 Task: Open the event Second Monthly Sales Review and Goal Setting Session on '2023/10/27', change the date to 2023/11/23, change the font style of the description to Georgia, set the availability to Away, insert an emoji Sky blue heart, logged in from the account softage.10@softage.net and add another guest for the event, softage.7@softage.net. Change the alignment of the event description to Align left.Change the font color of the description to Light Red and select an event charm, 
Action: Mouse moved to (255, 129)
Screenshot: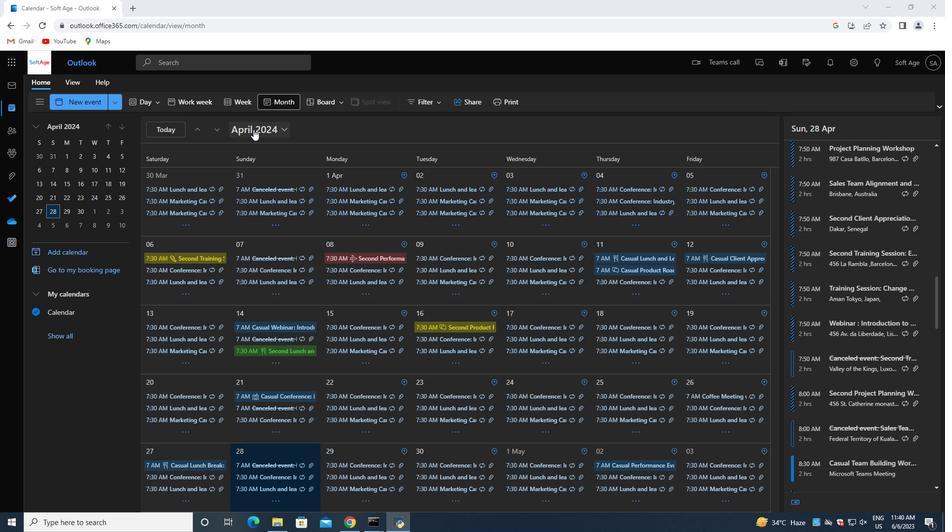 
Action: Mouse pressed left at (255, 129)
Screenshot: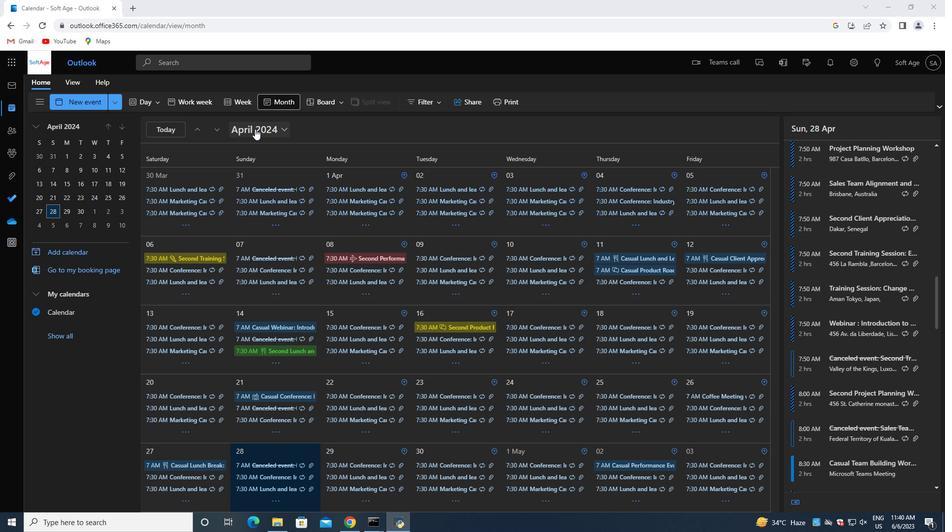 
Action: Mouse moved to (311, 152)
Screenshot: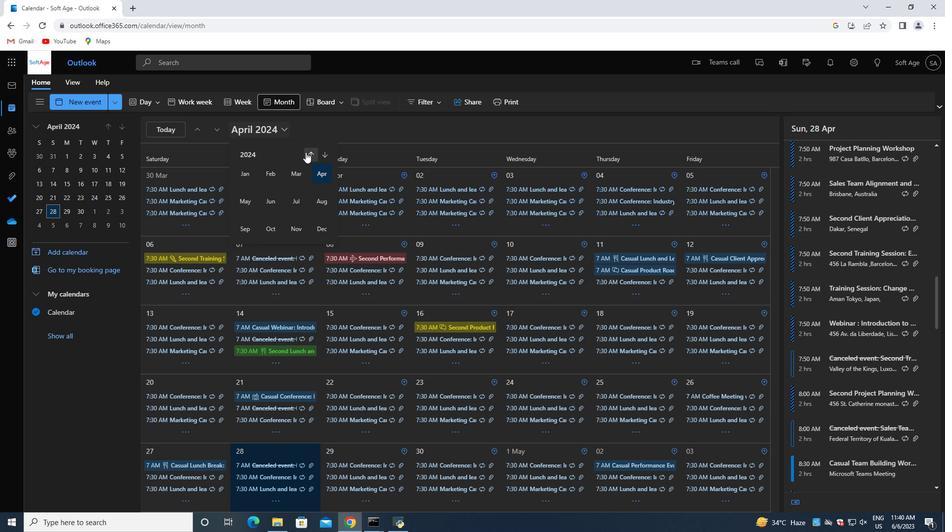 
Action: Mouse pressed left at (311, 152)
Screenshot: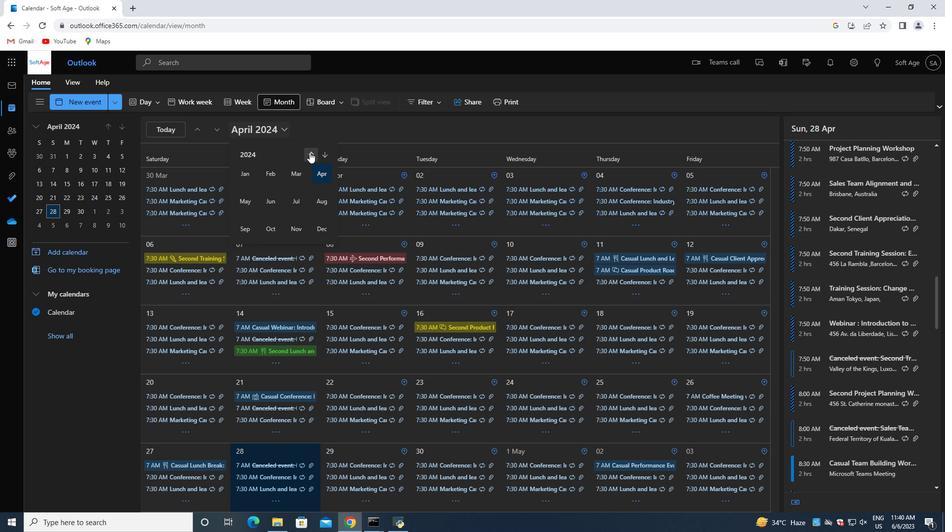 
Action: Mouse moved to (267, 233)
Screenshot: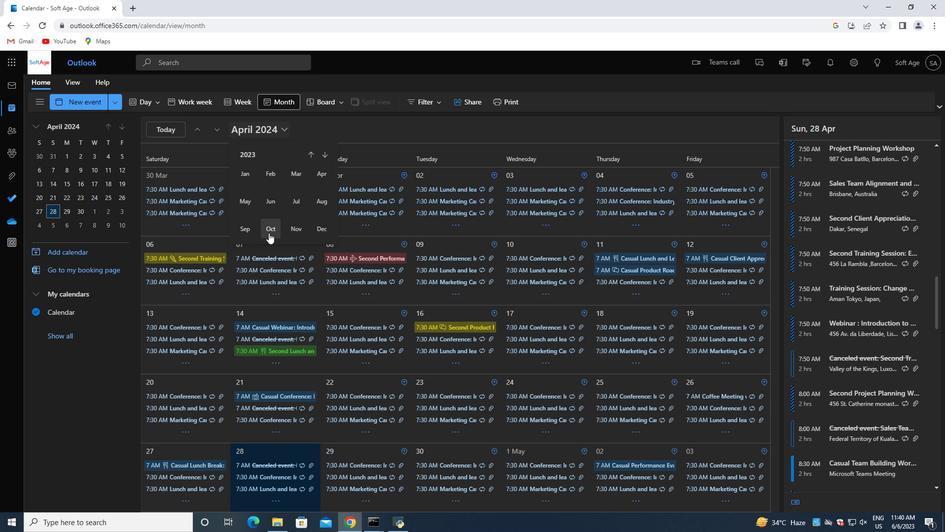 
Action: Mouse pressed left at (267, 233)
Screenshot: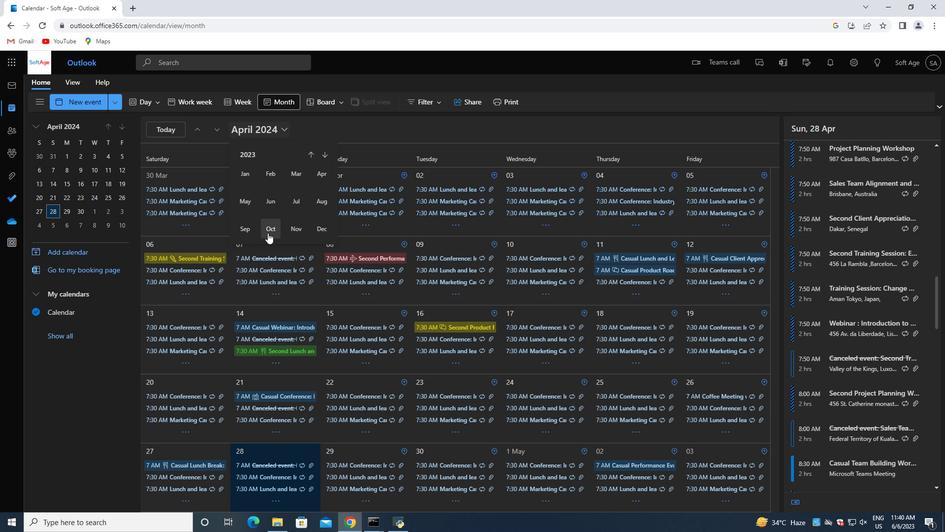 
Action: Mouse moved to (703, 429)
Screenshot: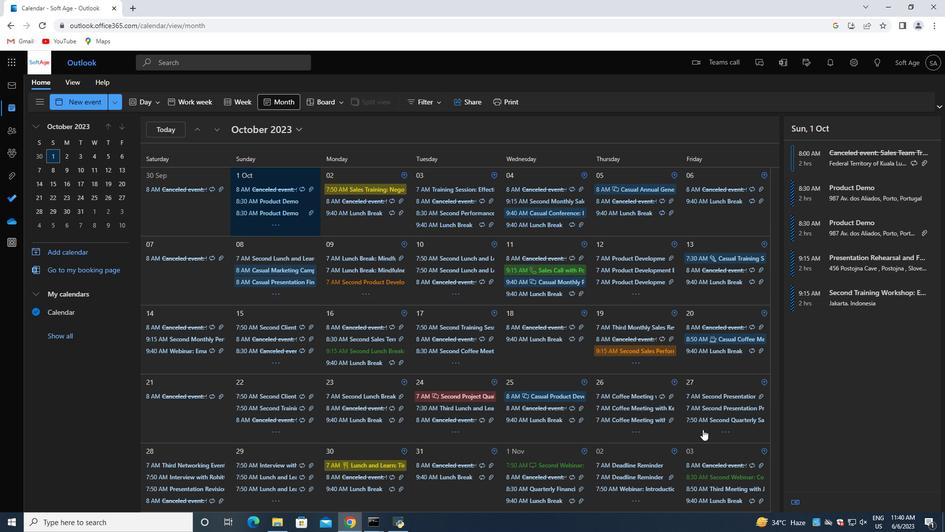 
Action: Mouse pressed left at (703, 429)
Screenshot: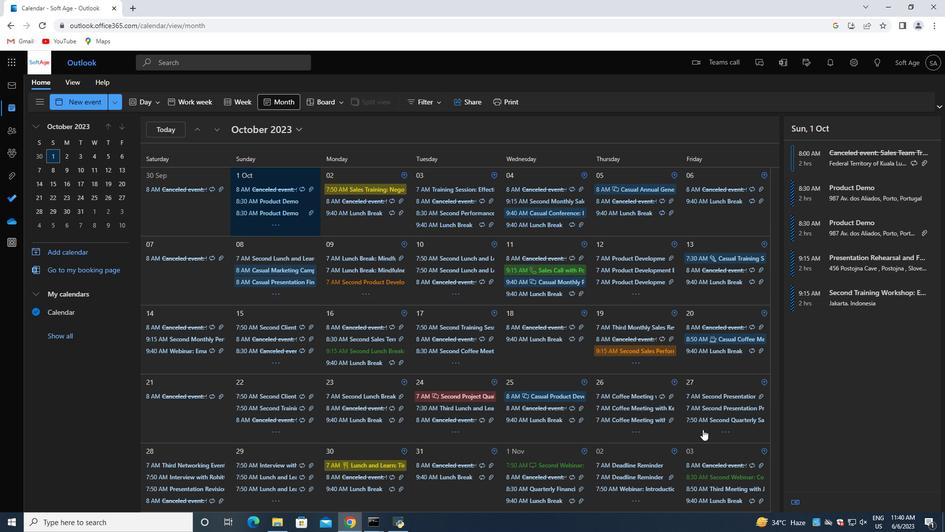 
Action: Mouse moved to (929, 301)
Screenshot: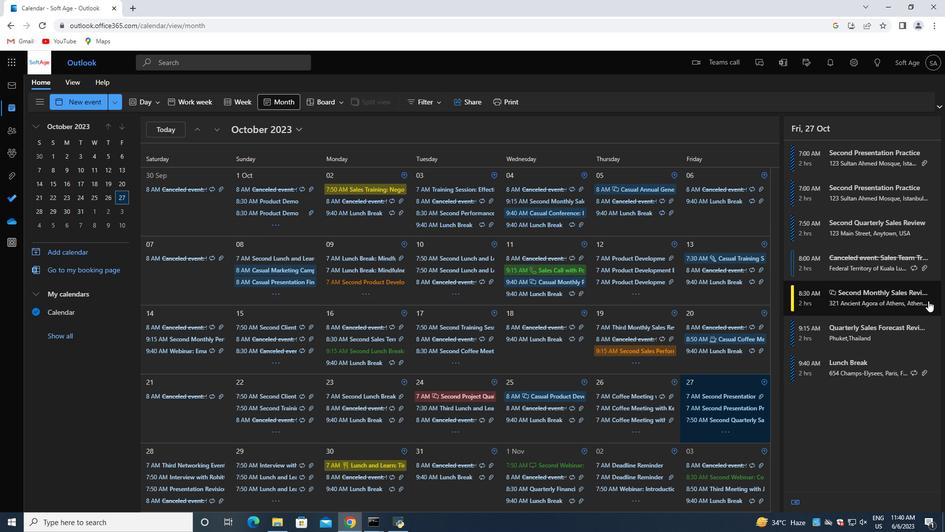 
Action: Mouse pressed left at (929, 301)
Screenshot: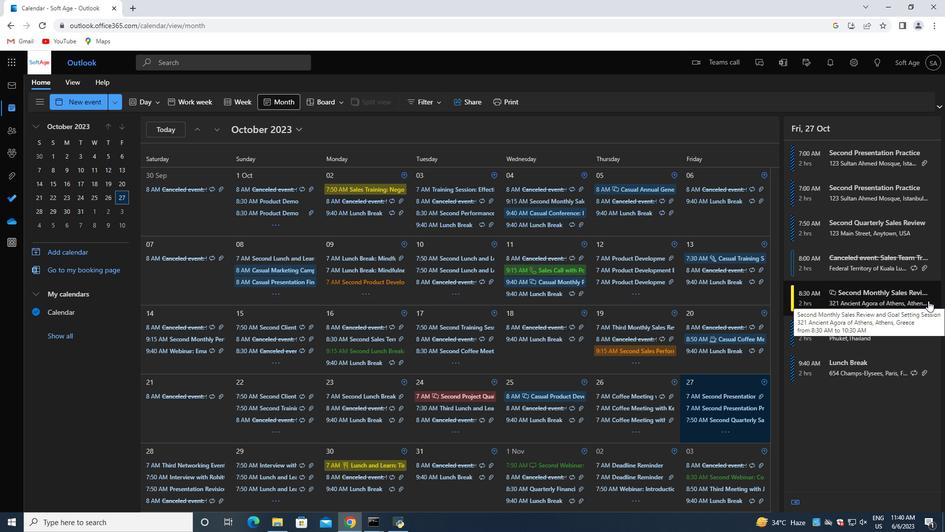 
Action: Mouse moved to (630, 392)
Screenshot: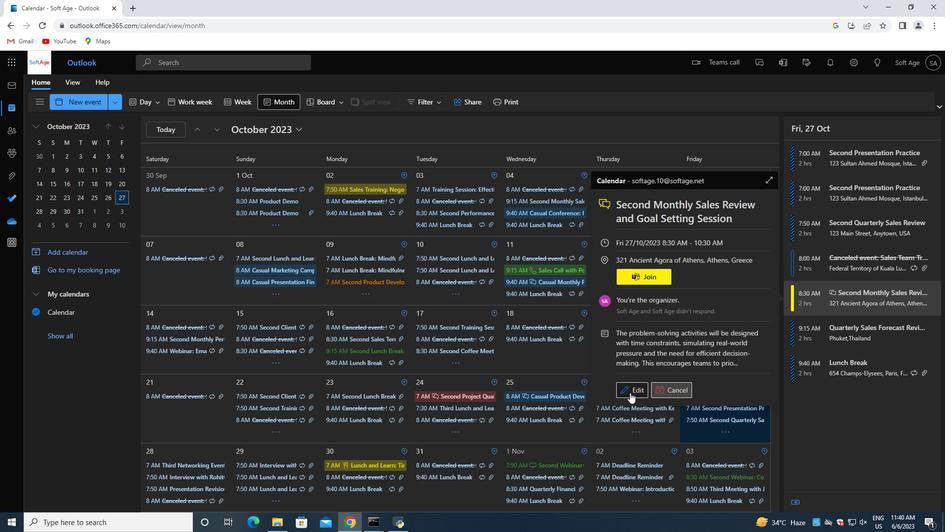 
Action: Mouse pressed left at (630, 392)
Screenshot: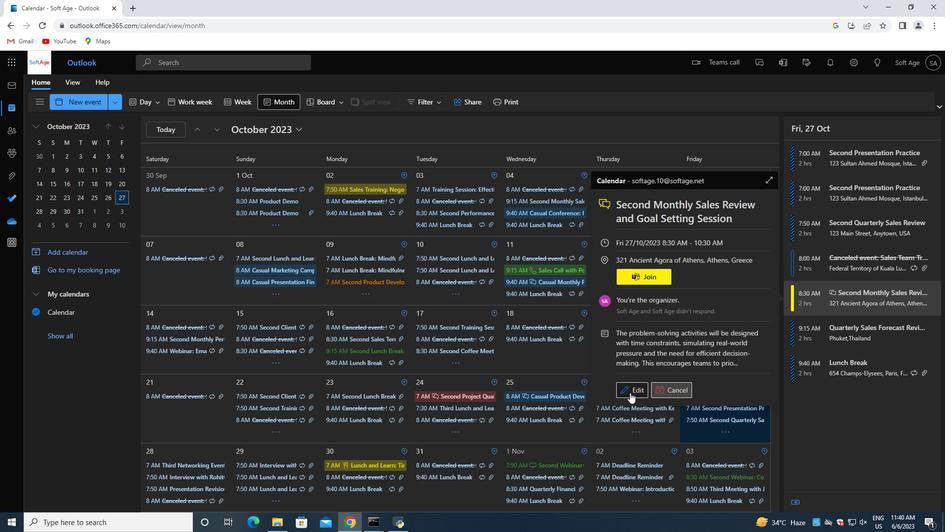 
Action: Mouse moved to (290, 270)
Screenshot: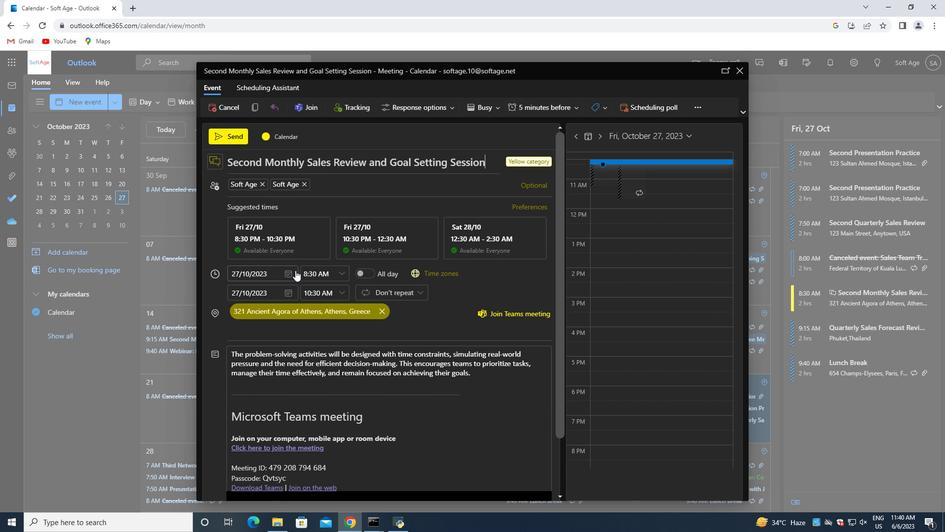 
Action: Mouse pressed left at (290, 270)
Screenshot: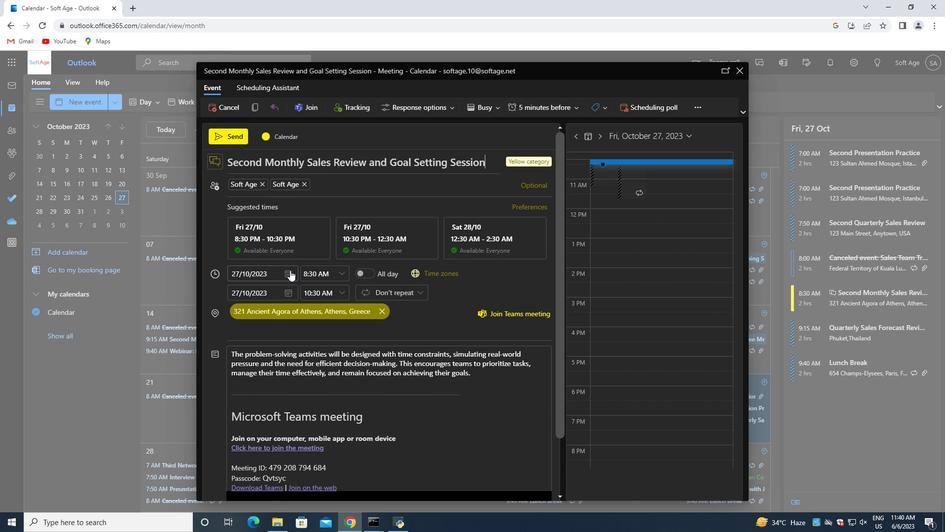 
Action: Mouse moved to (325, 295)
Screenshot: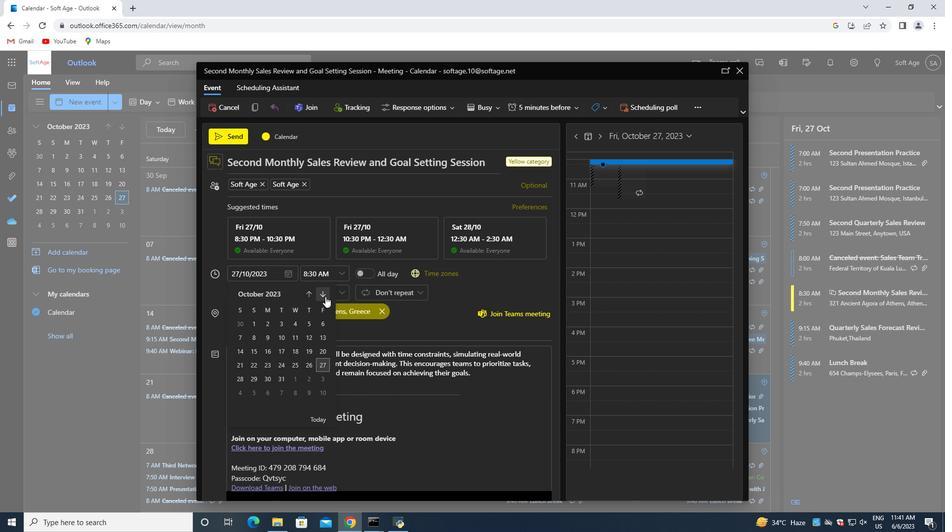 
Action: Mouse pressed left at (325, 295)
Screenshot: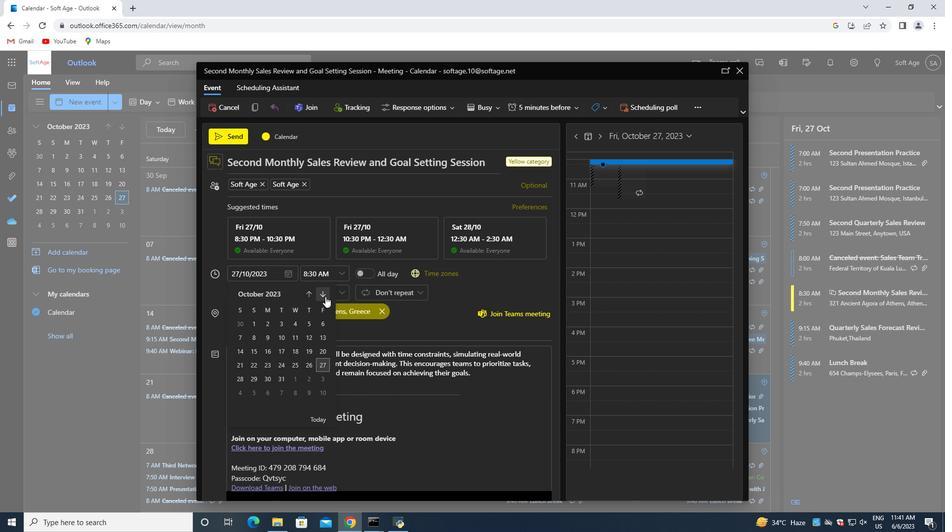 
Action: Mouse moved to (311, 367)
Screenshot: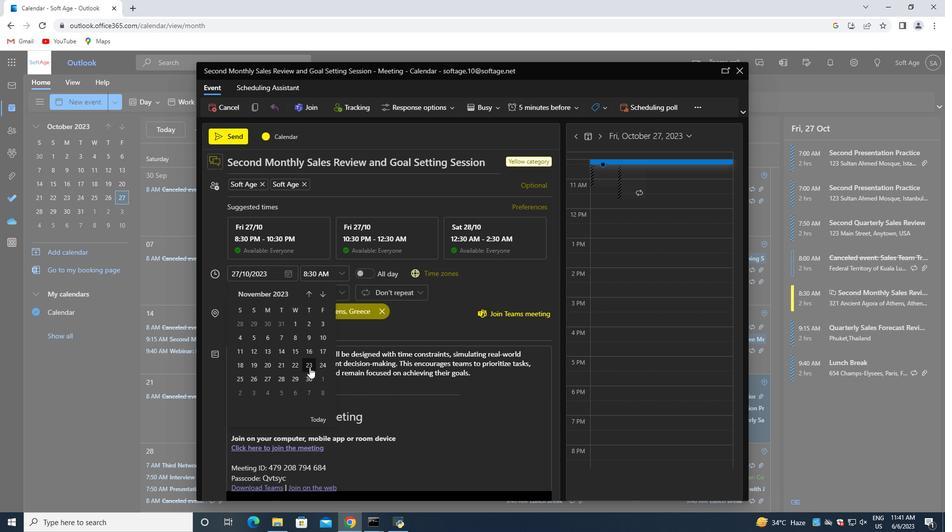 
Action: Mouse pressed left at (311, 367)
Screenshot: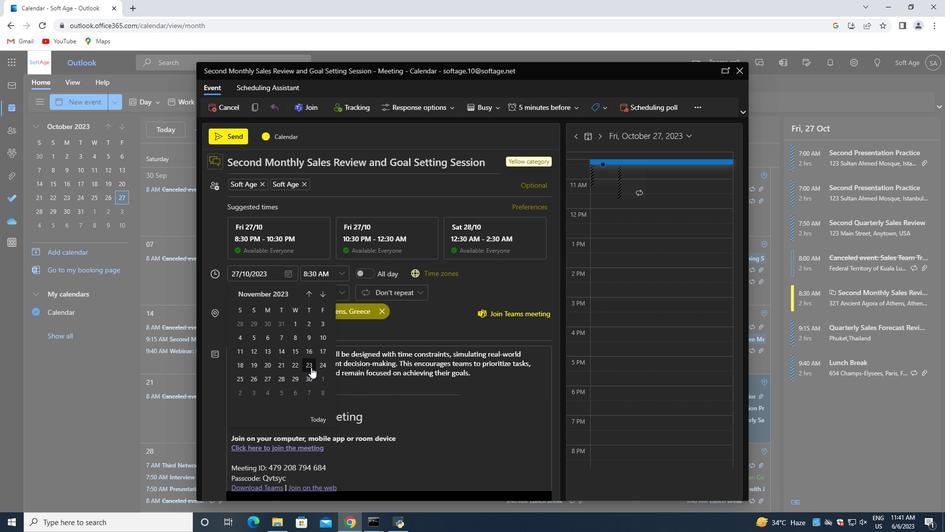 
Action: Mouse moved to (486, 376)
Screenshot: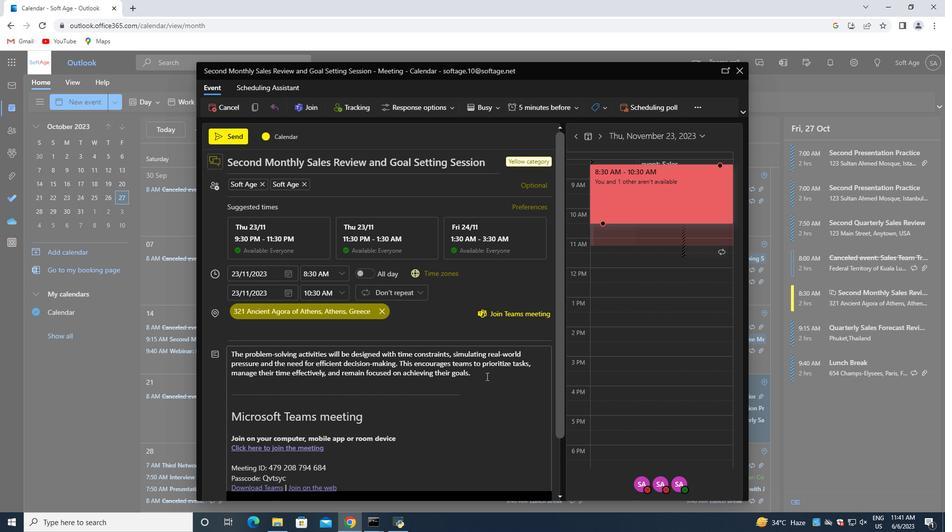 
Action: Mouse pressed left at (486, 376)
Screenshot: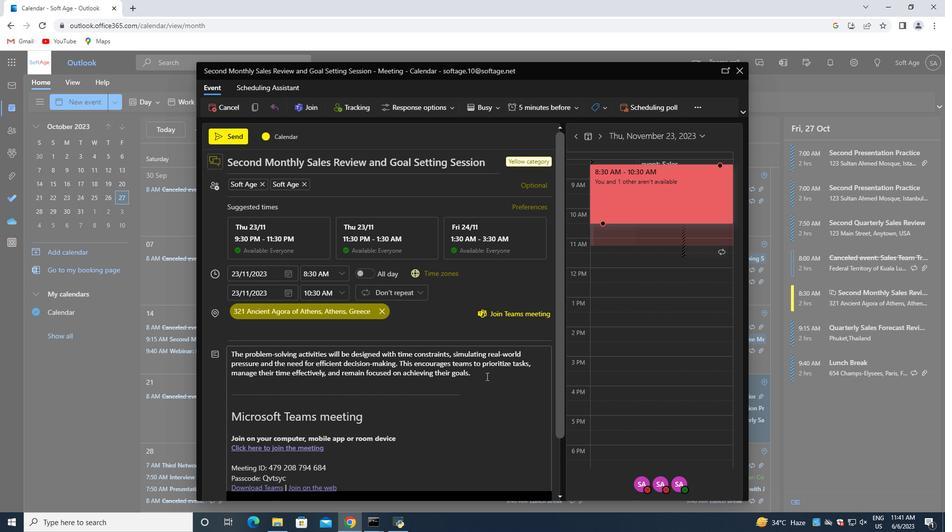 
Action: Mouse moved to (329, 392)
Screenshot: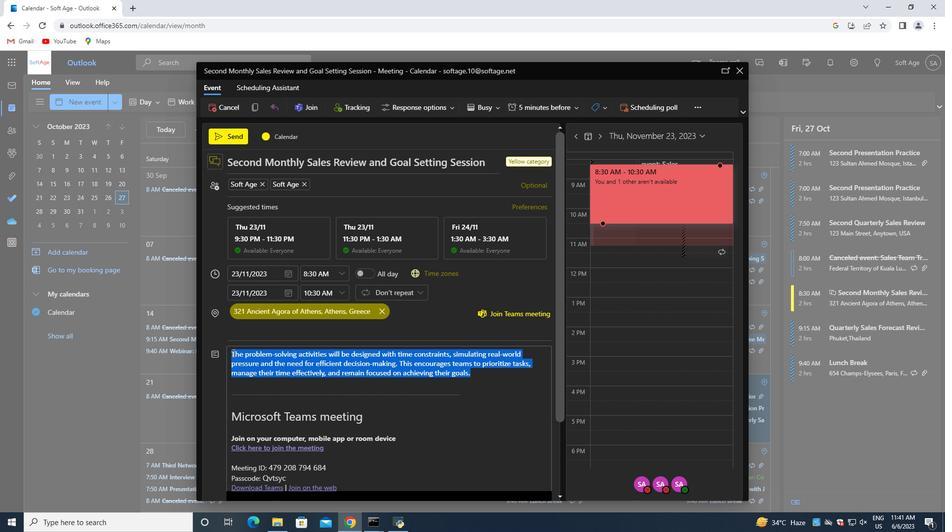 
Action: Mouse scrolled (329, 391) with delta (0, 0)
Screenshot: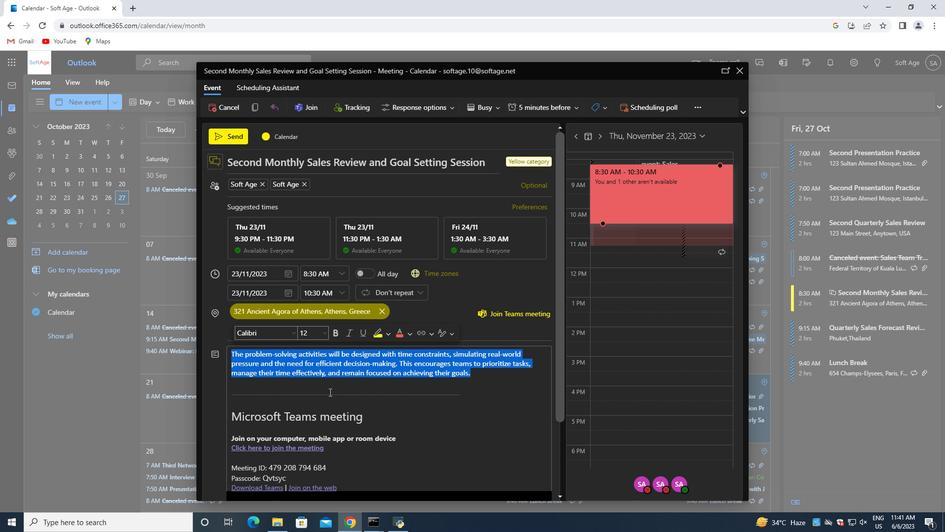 
Action: Mouse scrolled (329, 391) with delta (0, 0)
Screenshot: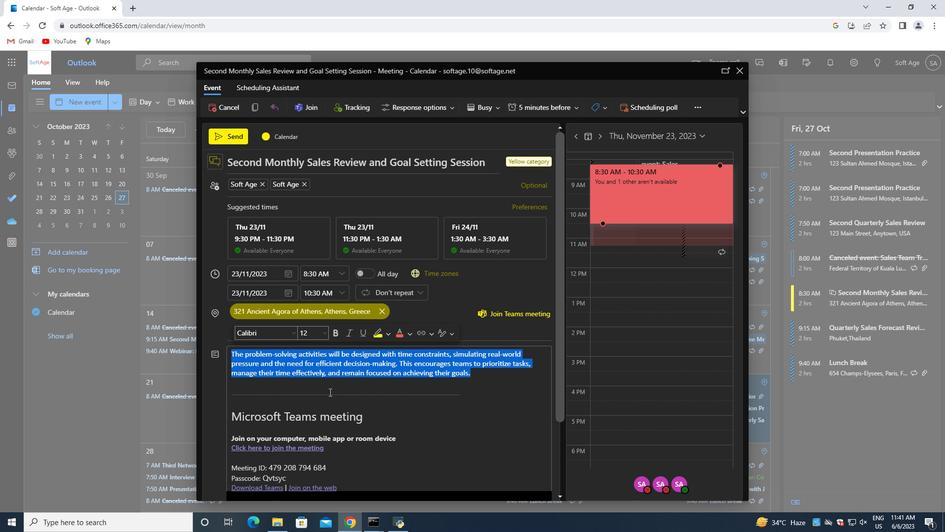 
Action: Mouse scrolled (329, 391) with delta (0, 0)
Screenshot: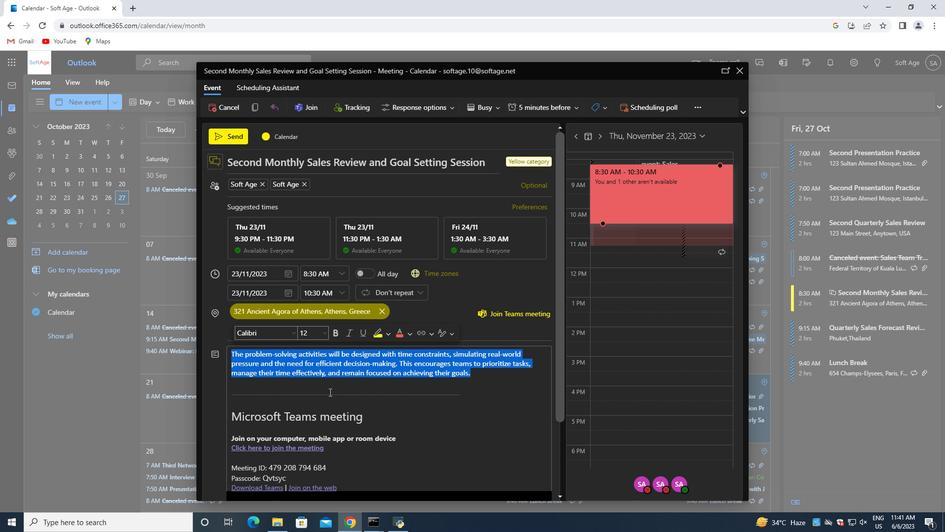
Action: Mouse scrolled (329, 391) with delta (0, 0)
Screenshot: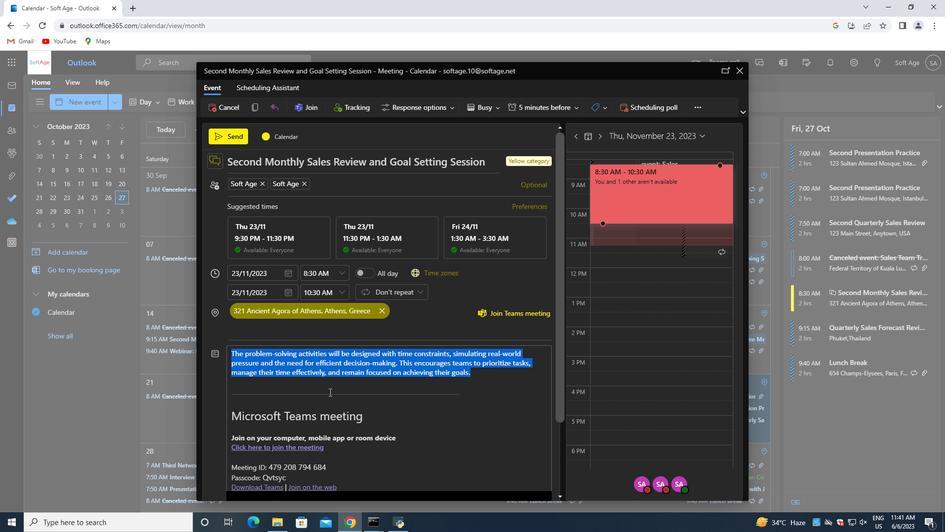 
Action: Mouse moved to (256, 457)
Screenshot: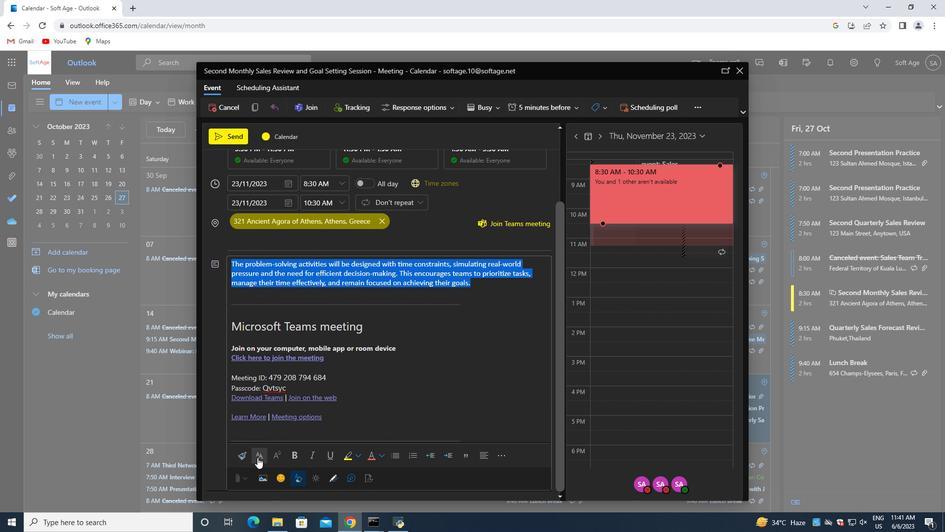 
Action: Mouse pressed left at (256, 457)
Screenshot: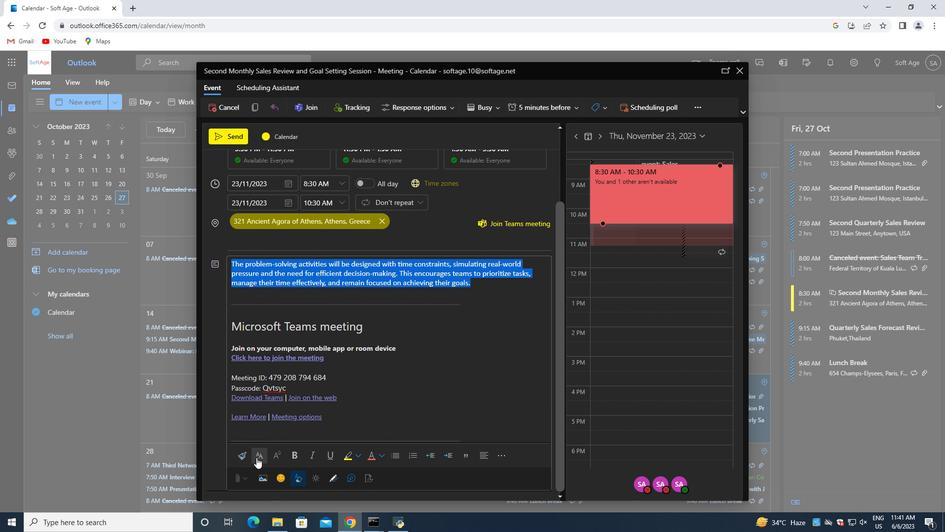
Action: Mouse moved to (319, 410)
Screenshot: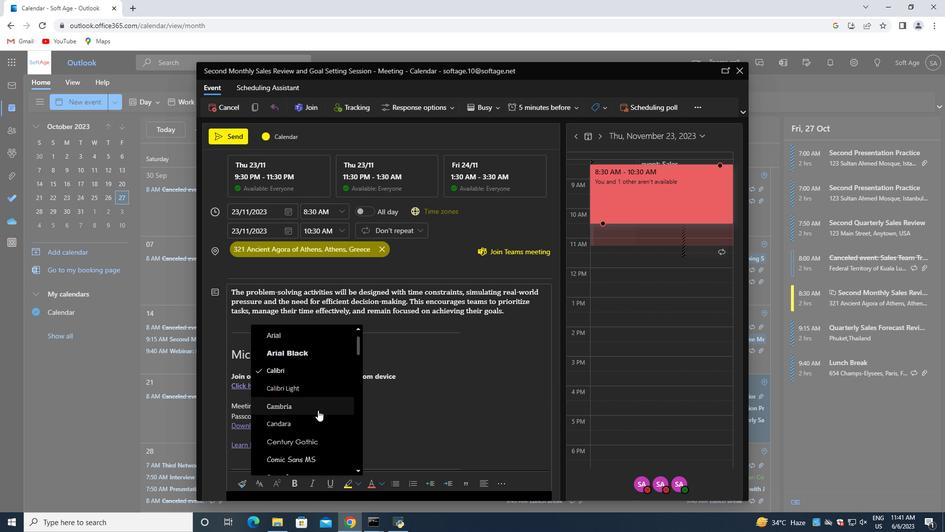 
Action: Mouse scrolled (319, 409) with delta (0, 0)
Screenshot: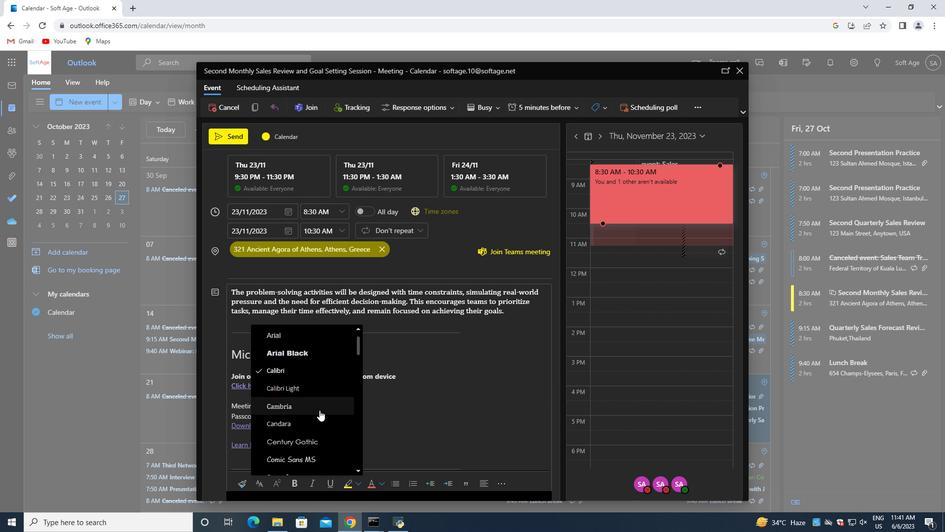 
Action: Mouse moved to (319, 410)
Screenshot: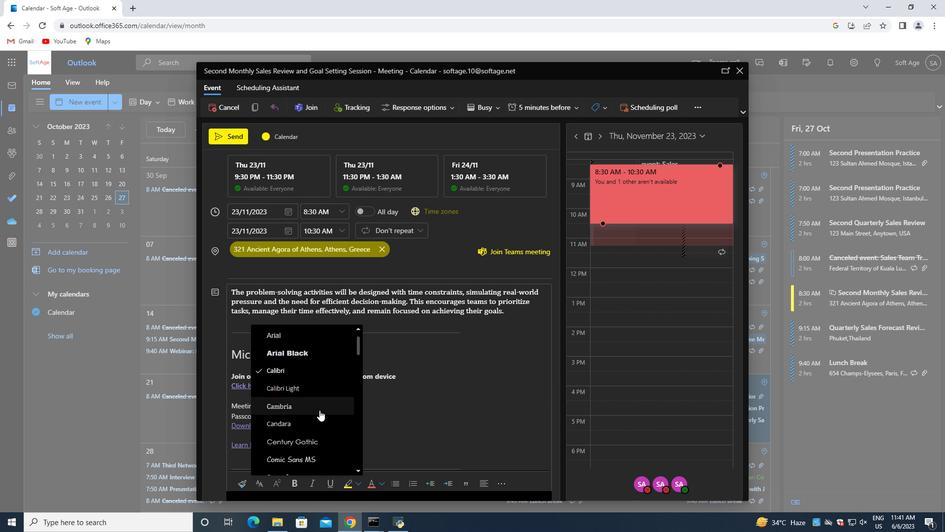 
Action: Mouse scrolled (319, 409) with delta (0, 0)
Screenshot: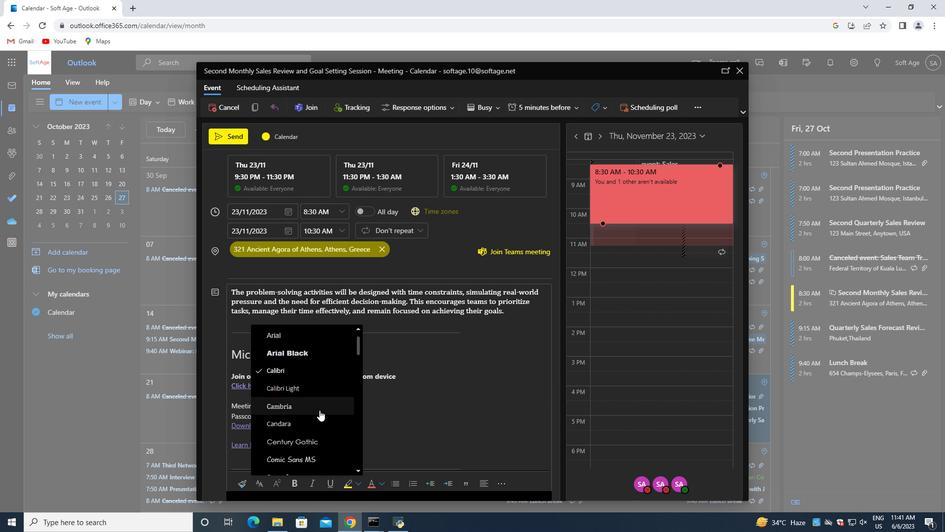 
Action: Mouse moved to (301, 405)
Screenshot: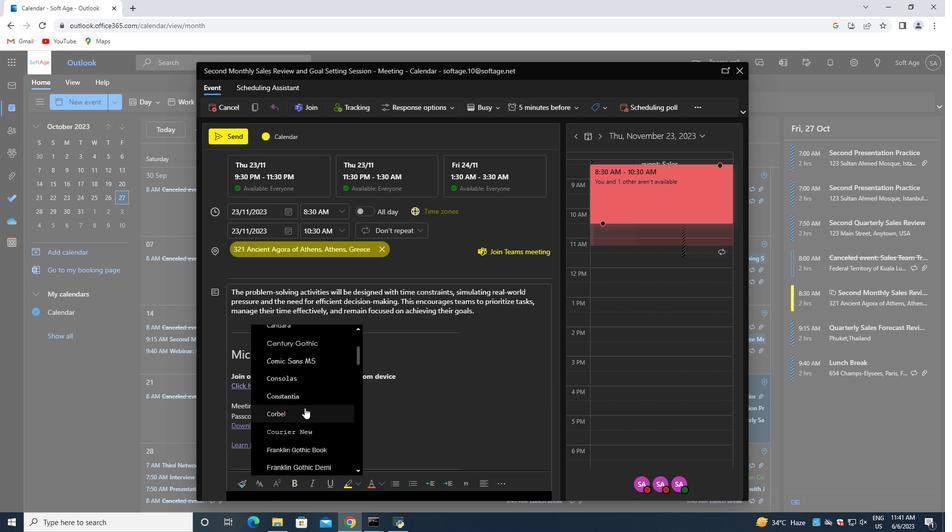 
Action: Mouse scrolled (301, 405) with delta (0, 0)
Screenshot: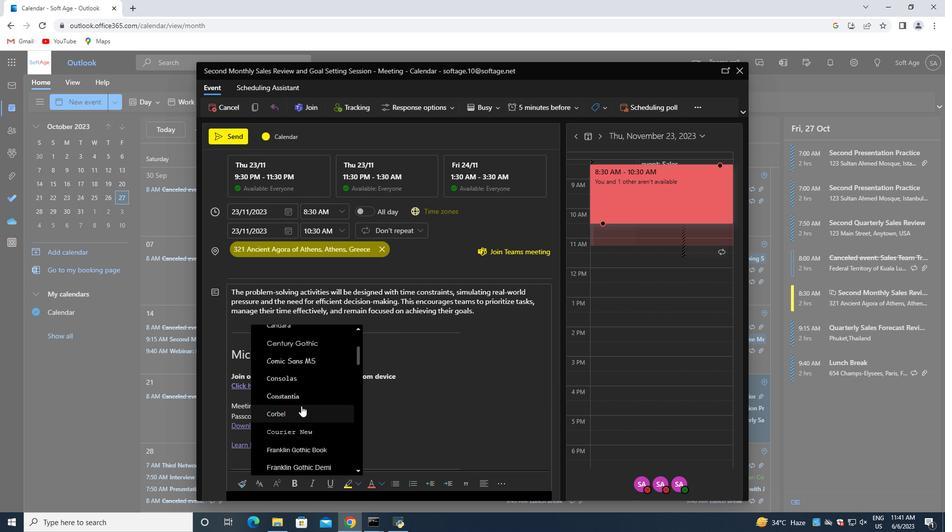 
Action: Mouse moved to (300, 405)
Screenshot: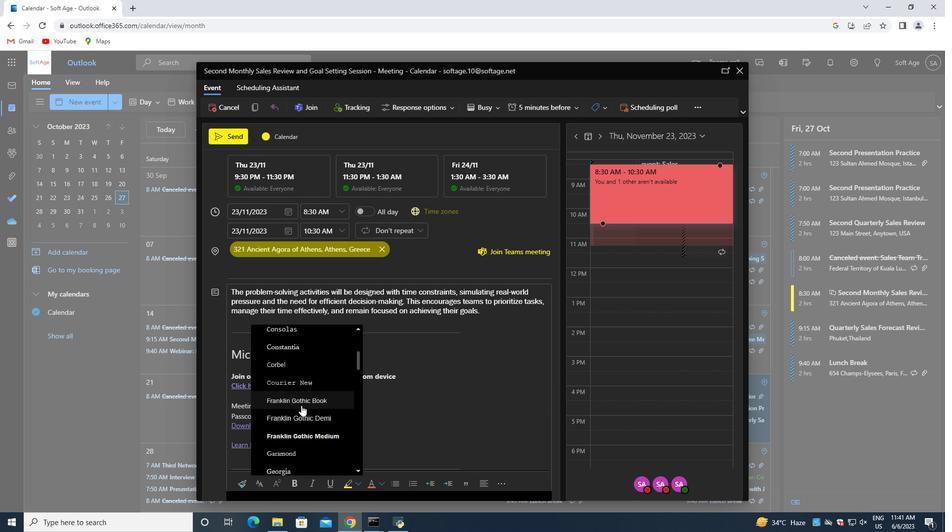 
Action: Mouse scrolled (300, 404) with delta (0, 0)
Screenshot: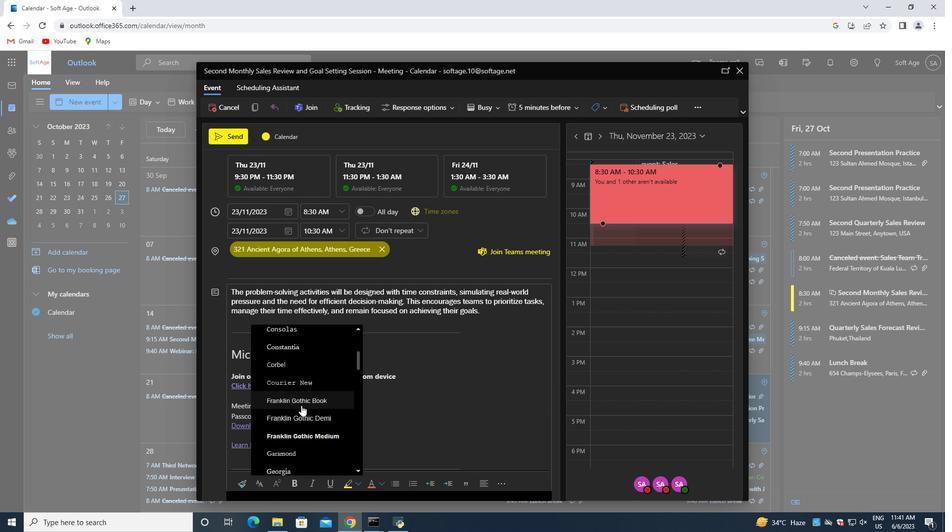 
Action: Mouse moved to (298, 422)
Screenshot: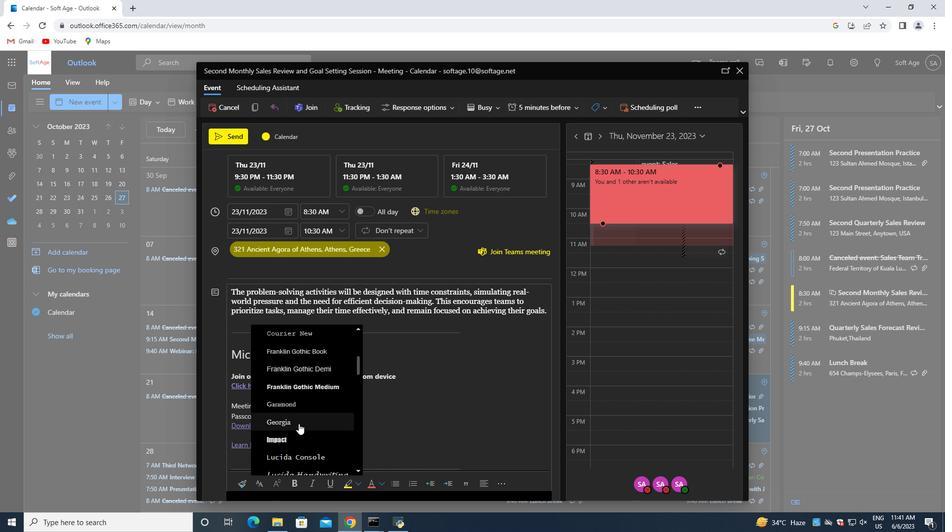 
Action: Mouse pressed left at (298, 422)
Screenshot: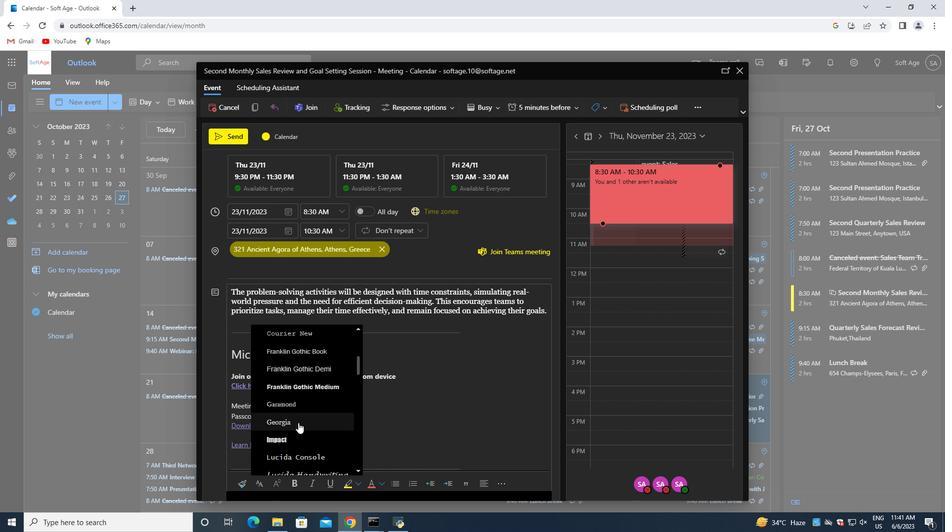 
Action: Mouse moved to (494, 326)
Screenshot: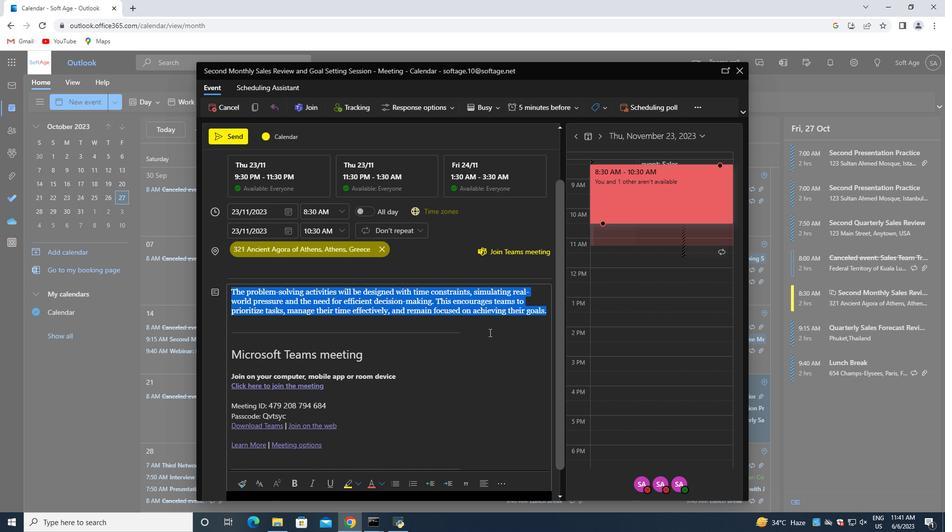 
Action: Mouse pressed left at (494, 326)
Screenshot: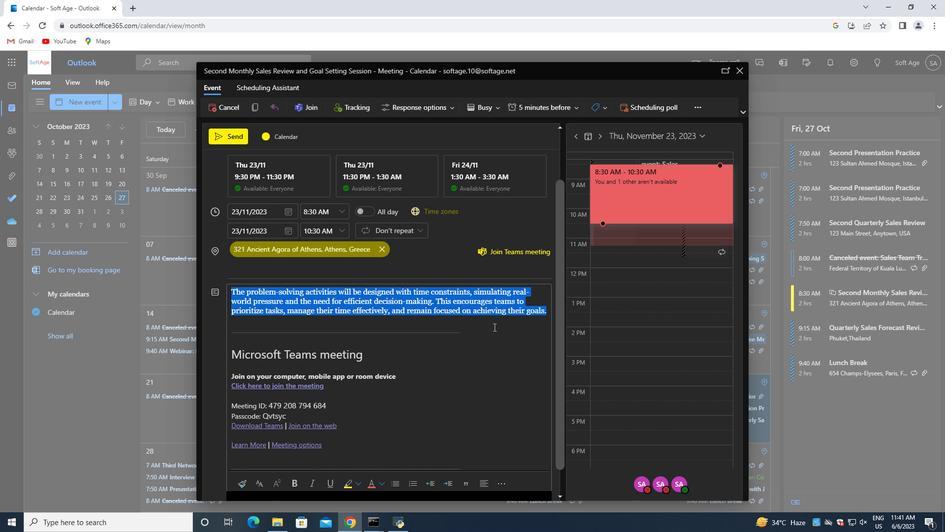 
Action: Mouse scrolled (494, 327) with delta (0, 0)
Screenshot: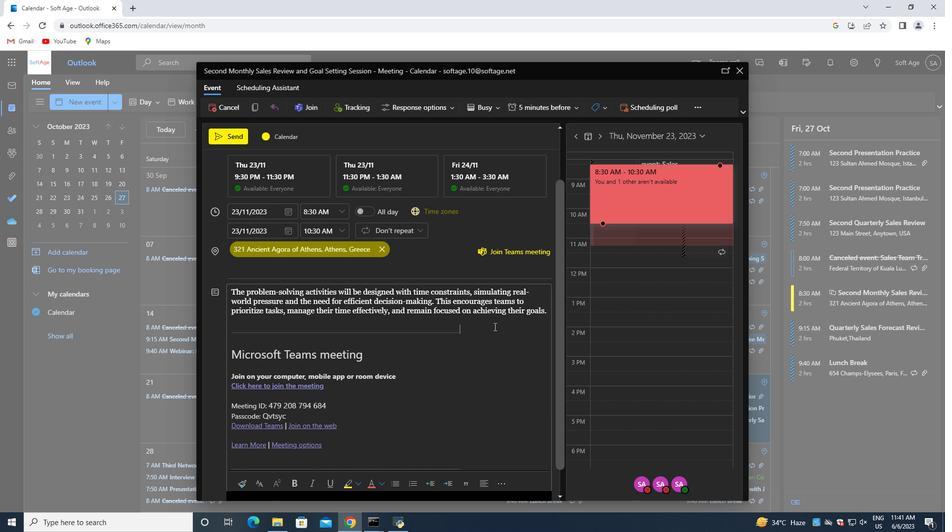 
Action: Mouse scrolled (494, 327) with delta (0, 0)
Screenshot: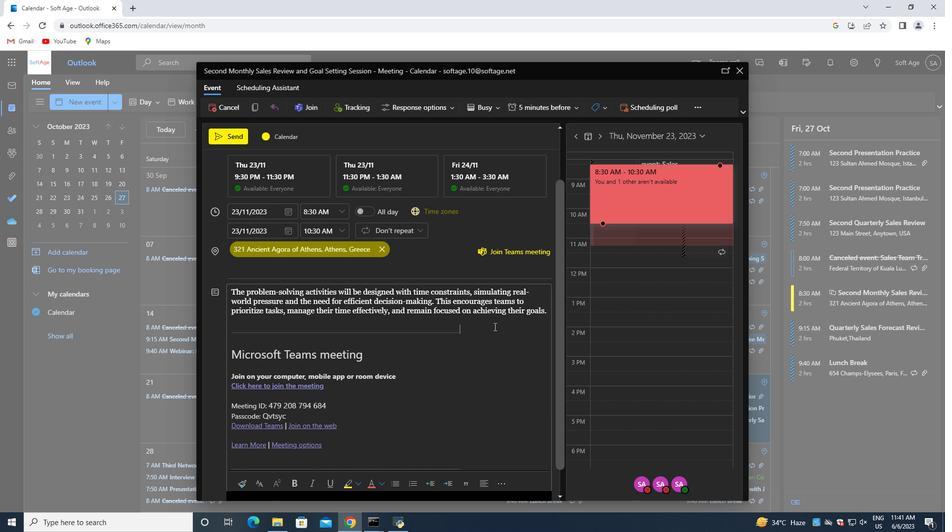 
Action: Mouse scrolled (494, 327) with delta (0, 0)
Screenshot: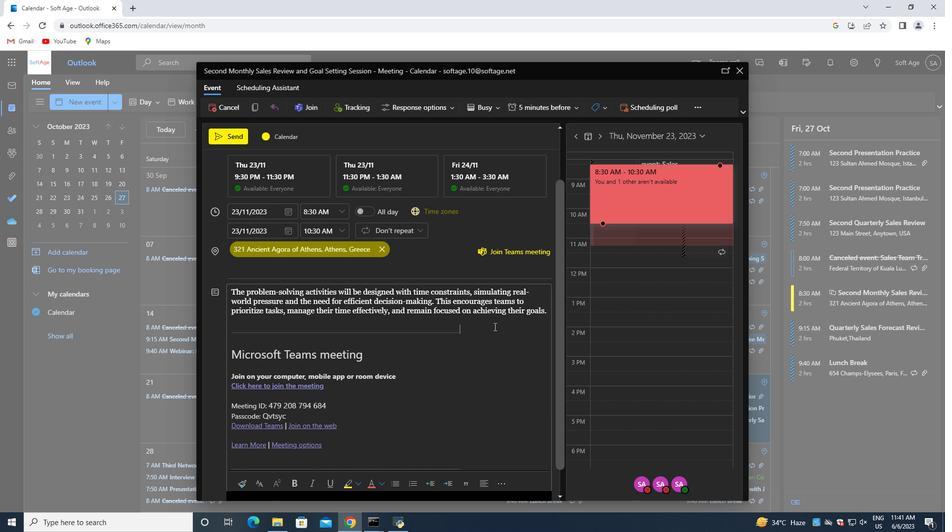 
Action: Mouse scrolled (494, 327) with delta (0, 0)
Screenshot: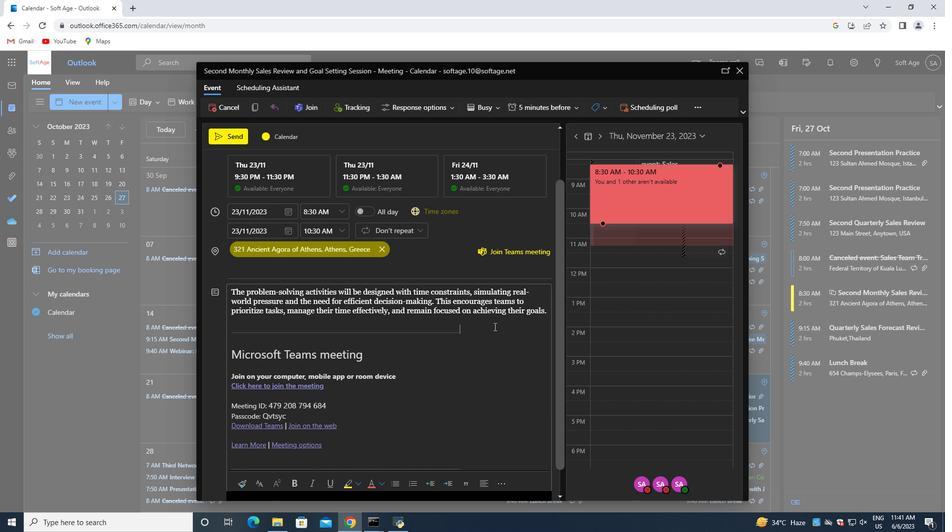 
Action: Mouse scrolled (494, 327) with delta (0, 0)
Screenshot: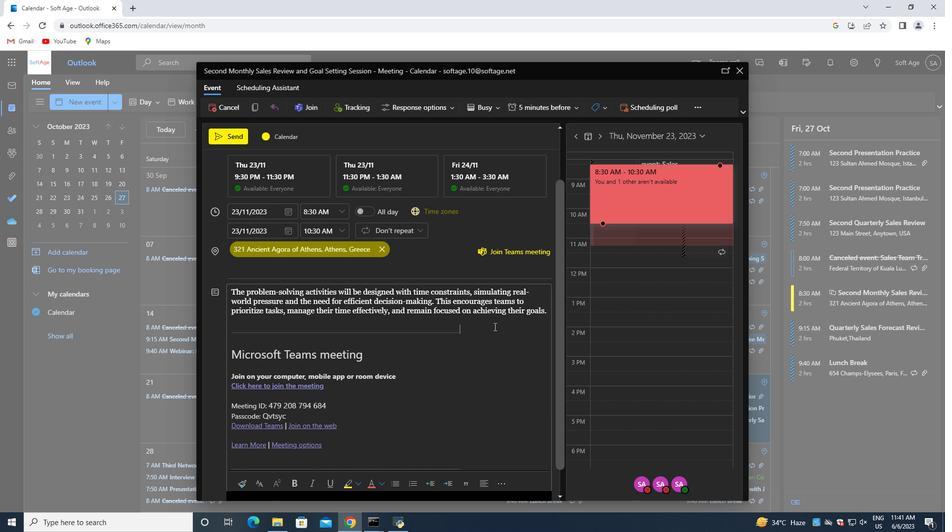 
Action: Mouse moved to (492, 106)
Screenshot: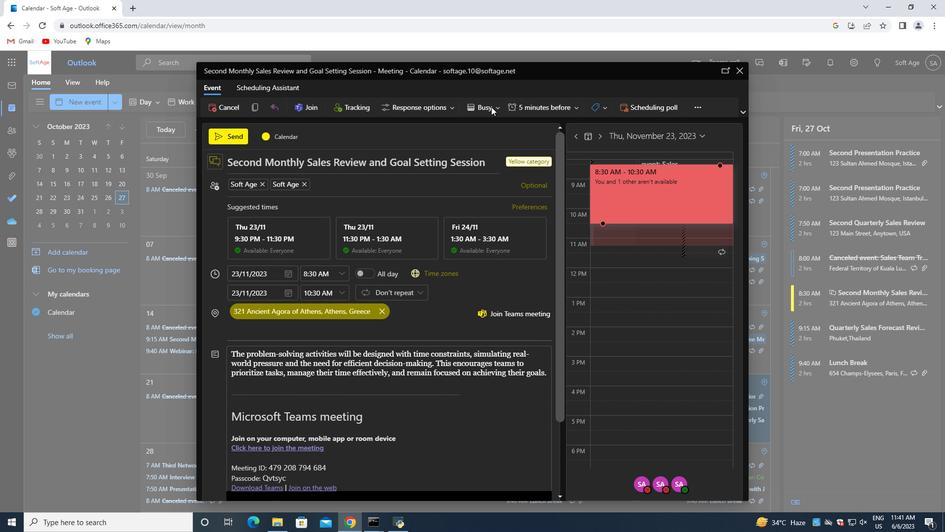 
Action: Mouse pressed left at (492, 106)
Screenshot: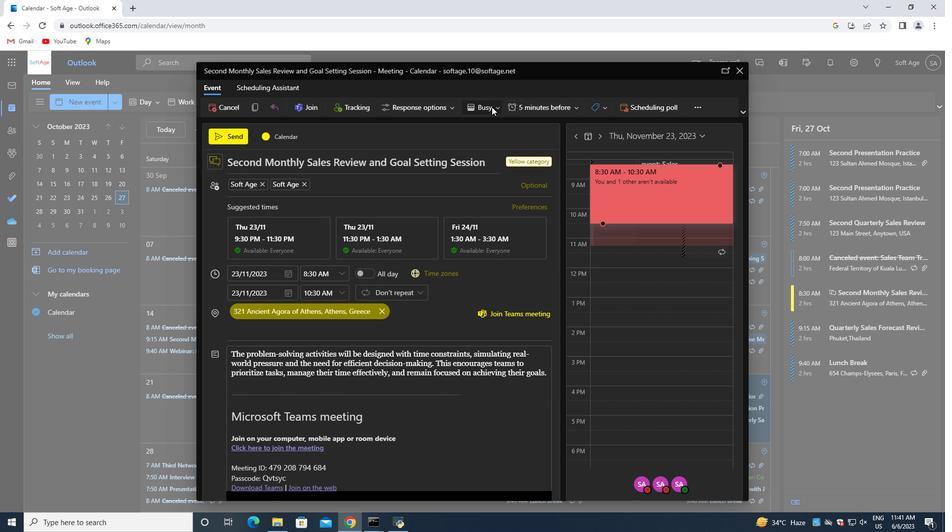 
Action: Mouse moved to (443, 198)
Screenshot: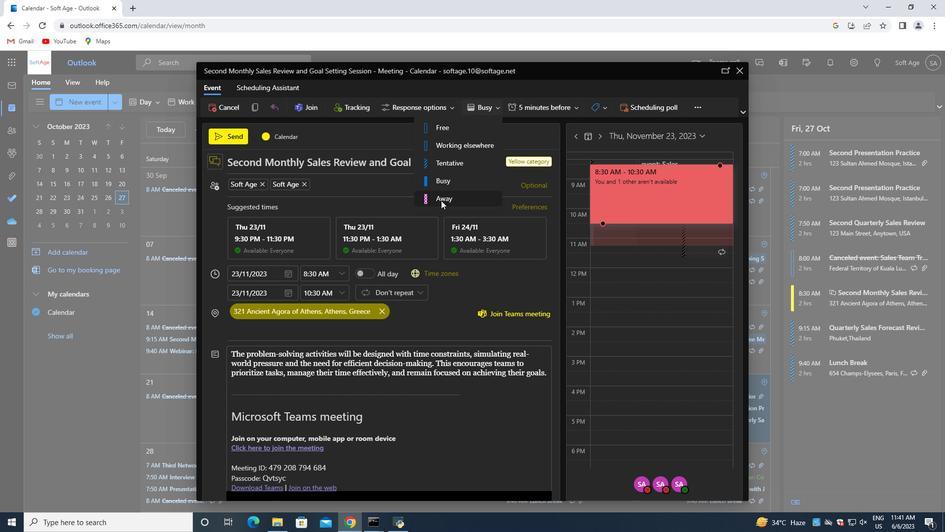 
Action: Mouse pressed left at (443, 198)
Screenshot: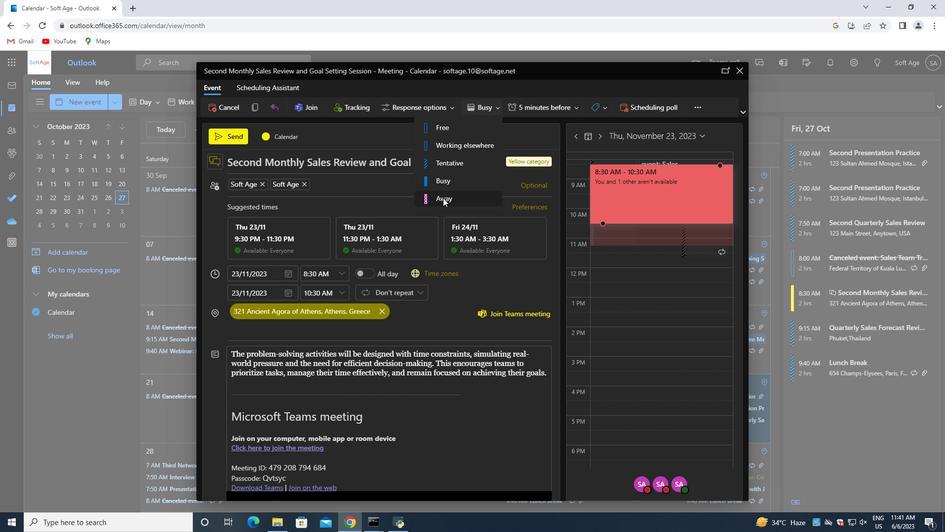 
Action: Mouse moved to (546, 370)
Screenshot: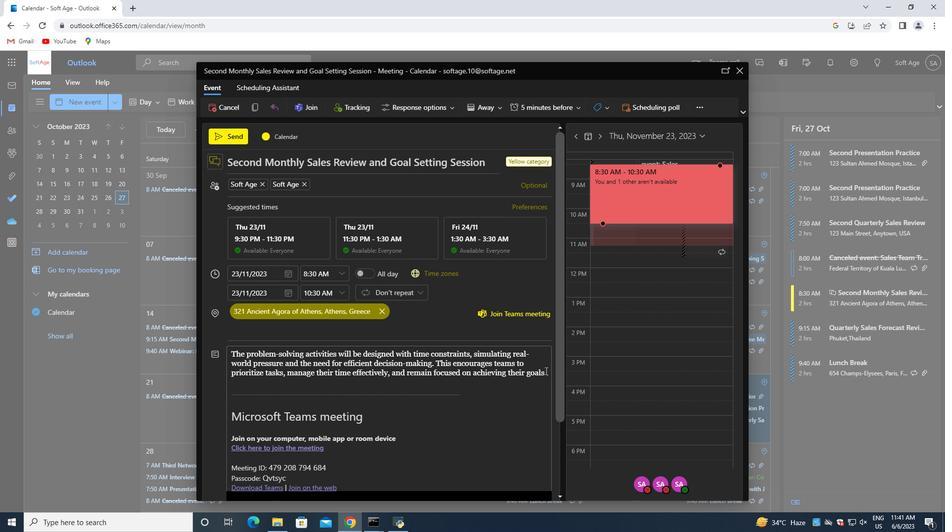 
Action: Mouse pressed left at (546, 370)
Screenshot: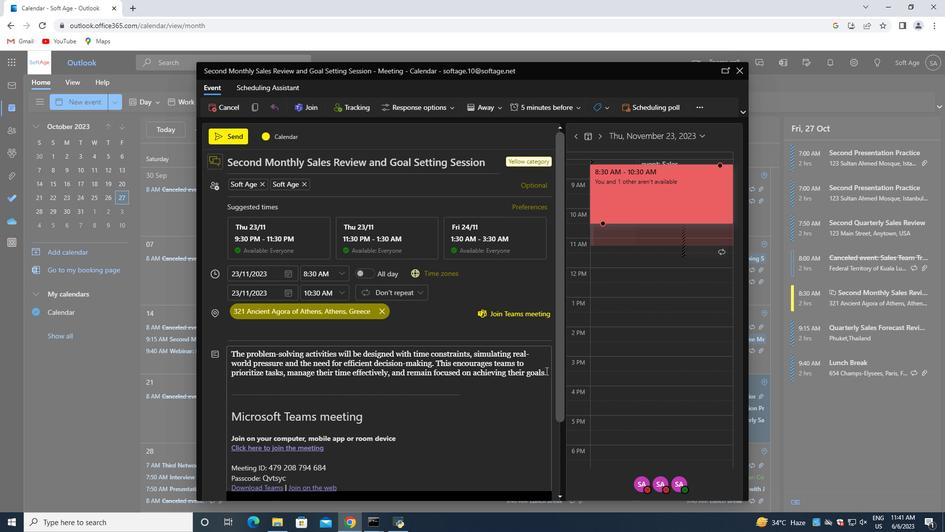 
Action: Mouse moved to (437, 380)
Screenshot: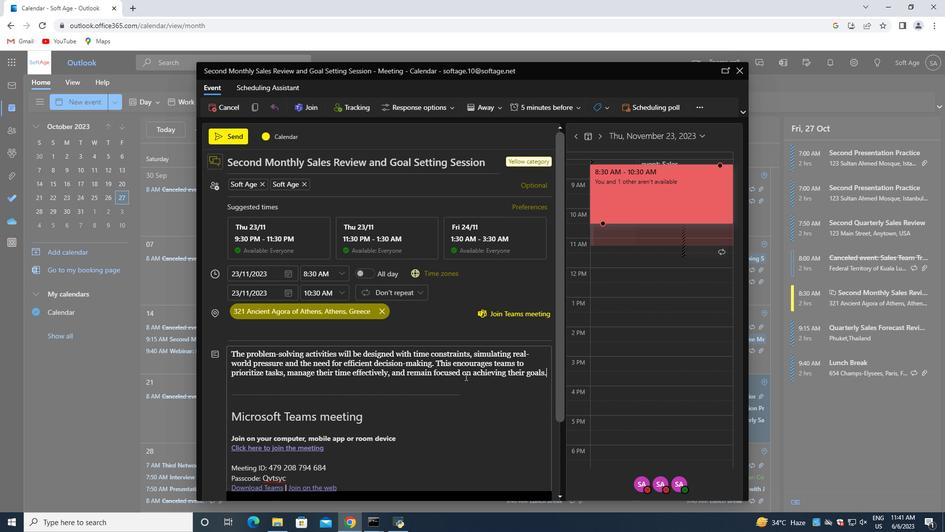 
Action: Mouse scrolled (437, 380) with delta (0, 0)
Screenshot: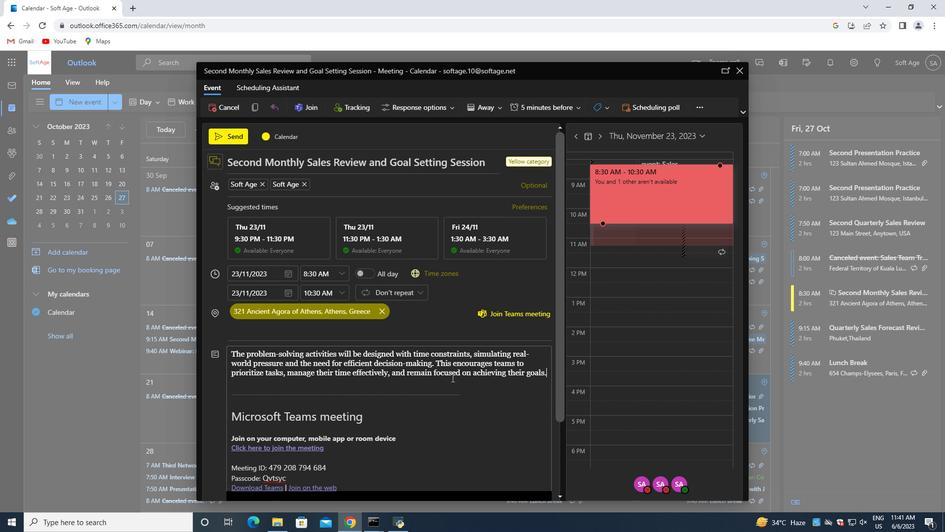 
Action: Mouse moved to (426, 383)
Screenshot: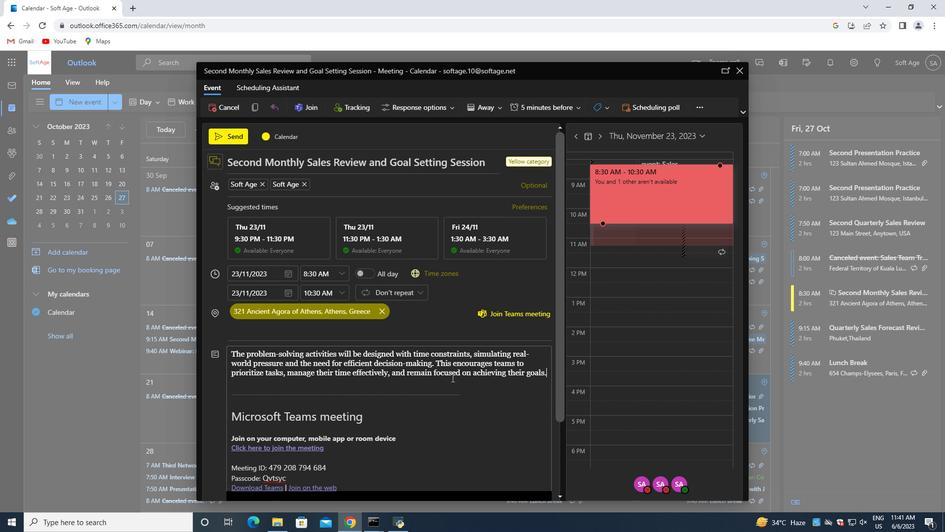 
Action: Mouse scrolled (426, 383) with delta (0, 0)
Screenshot: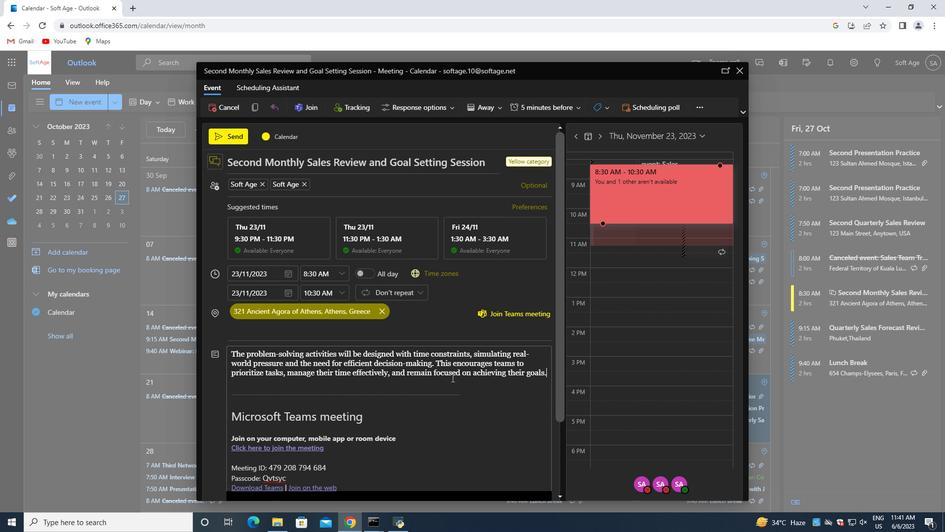 
Action: Mouse moved to (416, 384)
Screenshot: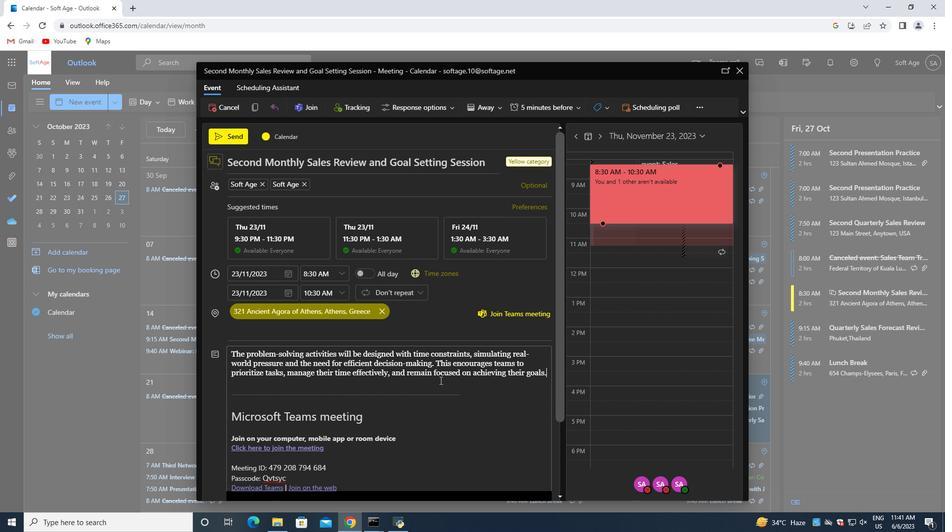 
Action: Mouse scrolled (416, 383) with delta (0, 0)
Screenshot: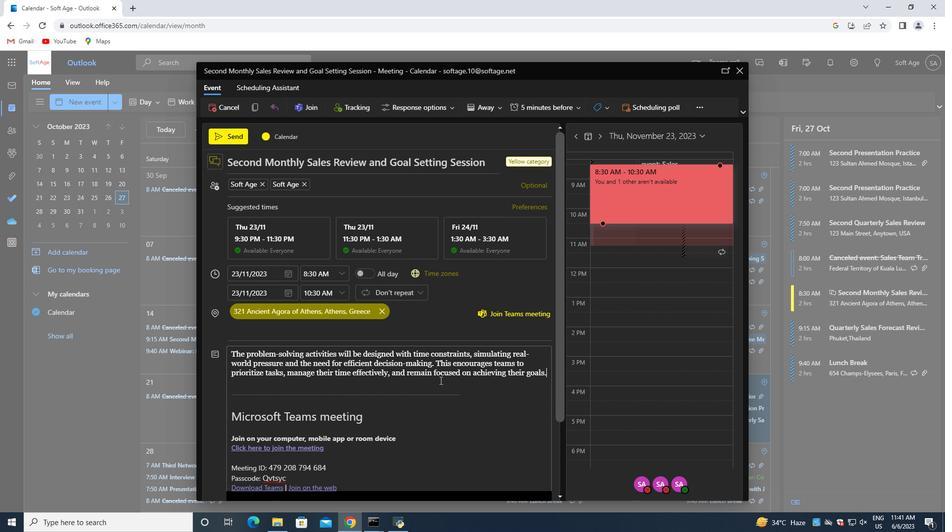 
Action: Mouse moved to (283, 480)
Screenshot: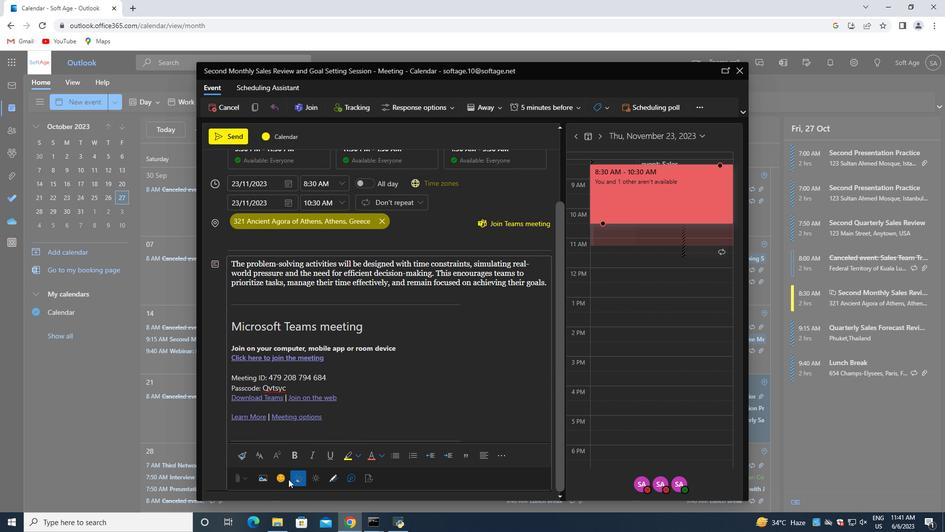 
Action: Mouse pressed left at (283, 480)
Screenshot: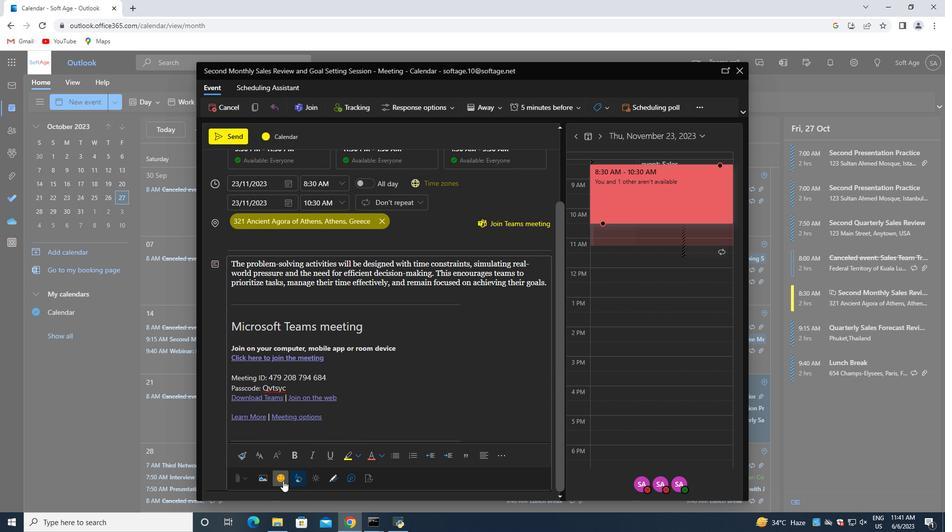 
Action: Mouse moved to (721, 214)
Screenshot: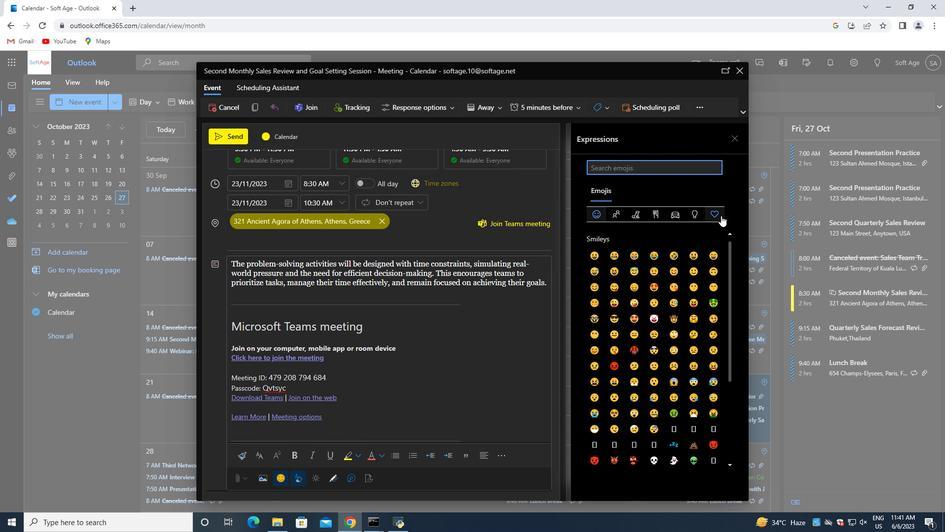 
Action: Mouse pressed left at (721, 214)
Screenshot: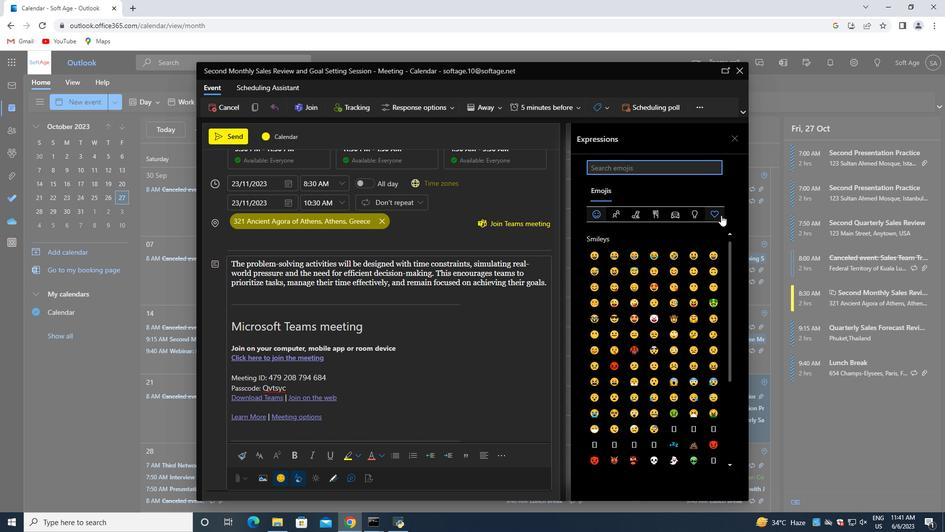 
Action: Mouse moved to (693, 255)
Screenshot: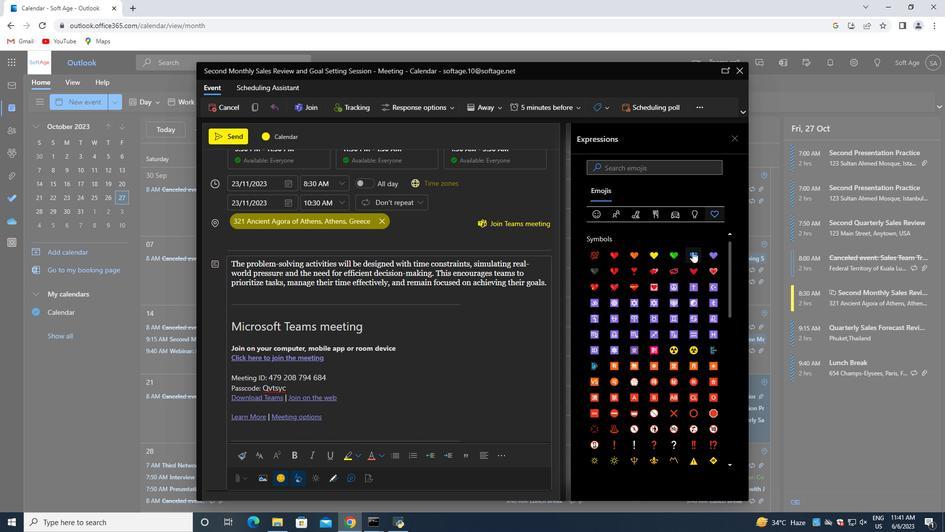 
Action: Mouse pressed left at (693, 255)
Screenshot: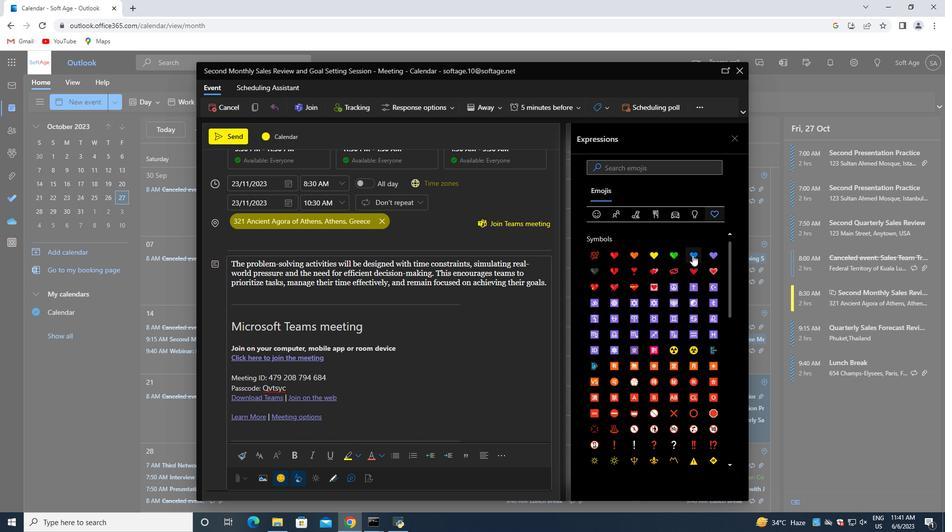 
Action: Mouse moved to (472, 320)
Screenshot: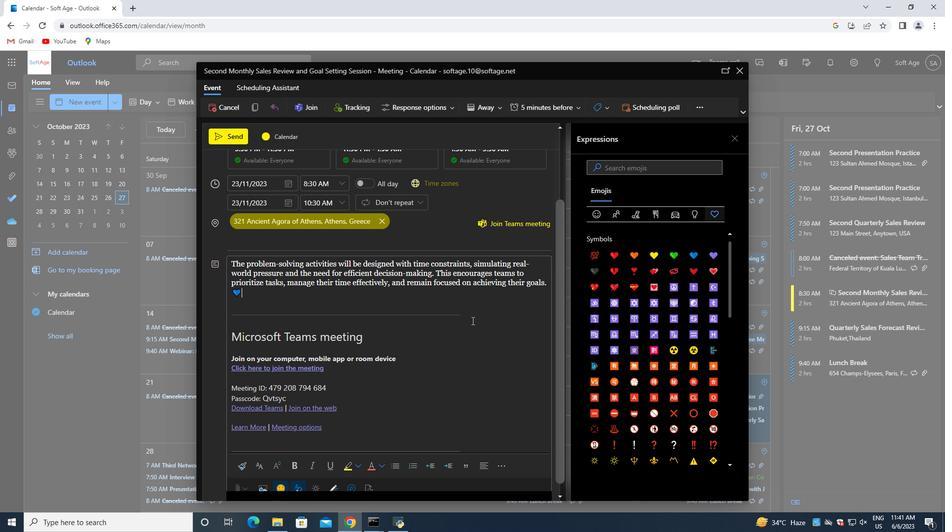 
Action: Mouse scrolled (472, 321) with delta (0, 0)
Screenshot: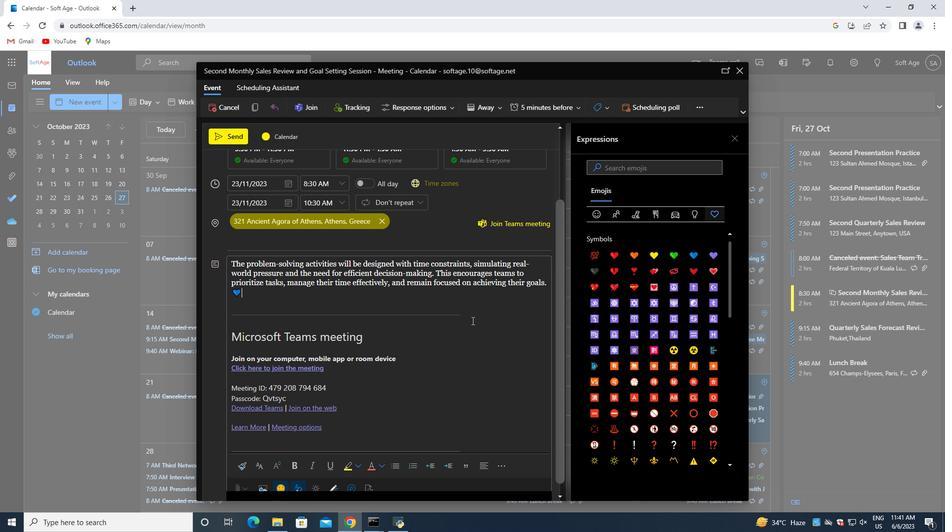 
Action: Mouse moved to (482, 303)
Screenshot: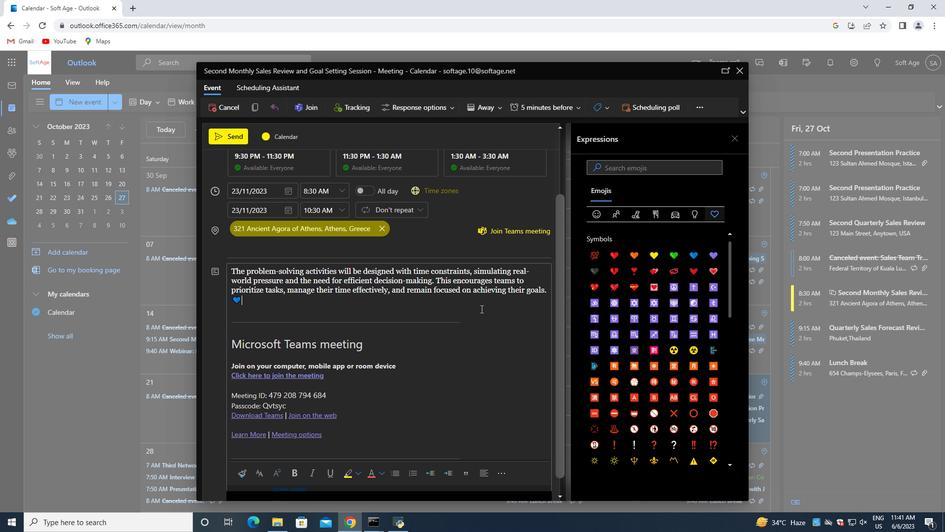 
Action: Mouse scrolled (482, 304) with delta (0, 0)
Screenshot: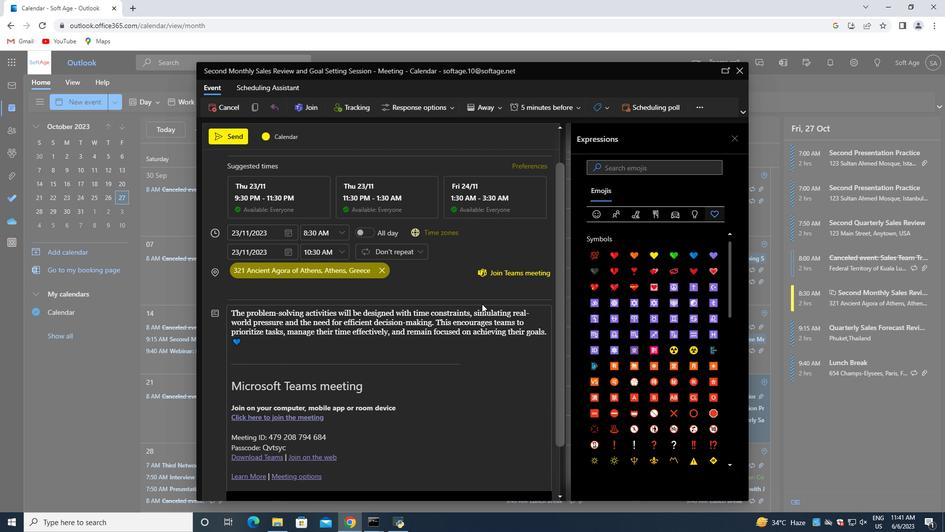 
Action: Mouse scrolled (482, 304) with delta (0, 0)
Screenshot: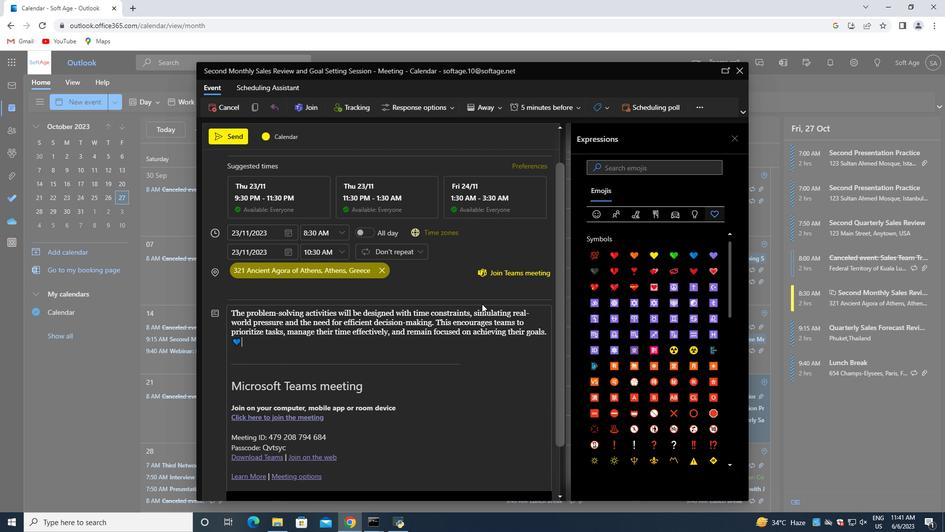 
Action: Mouse scrolled (482, 304) with delta (0, 0)
Screenshot: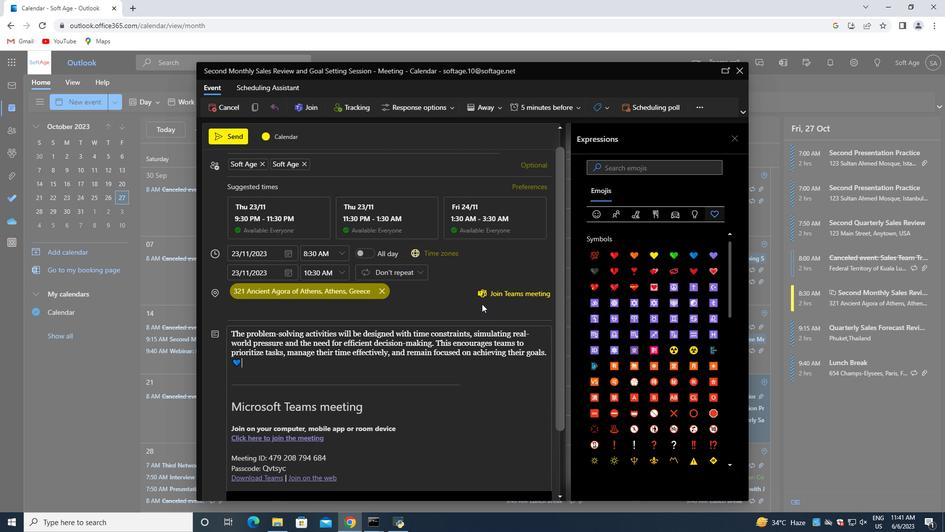
Action: Mouse scrolled (482, 304) with delta (0, 0)
Screenshot: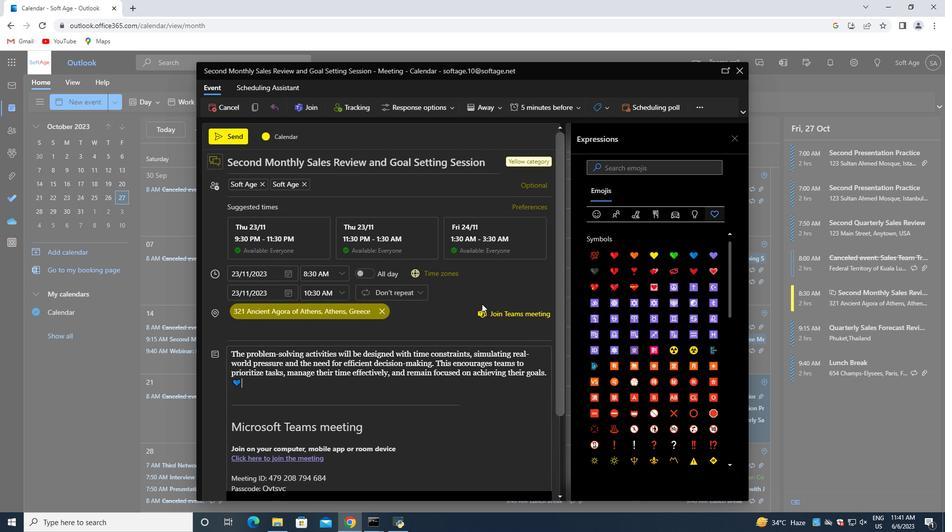 
Action: Mouse moved to (343, 185)
Screenshot: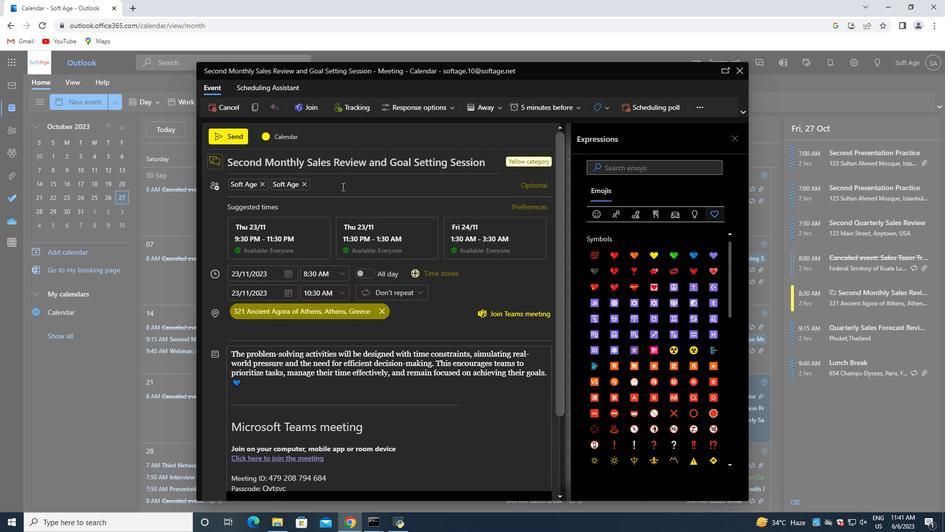 
Action: Mouse pressed left at (343, 185)
Screenshot: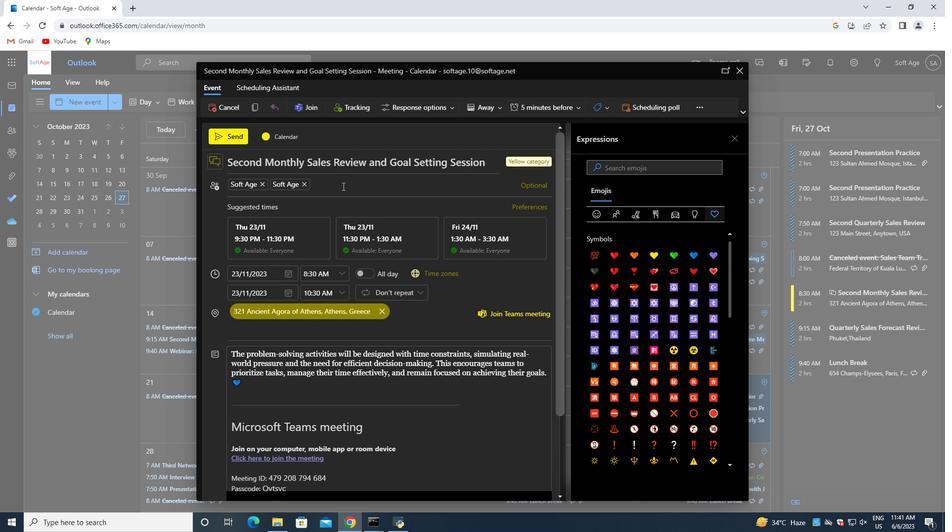 
Action: Key pressed softage.7<Key.shift>@softage.net<Key.enter>
Screenshot: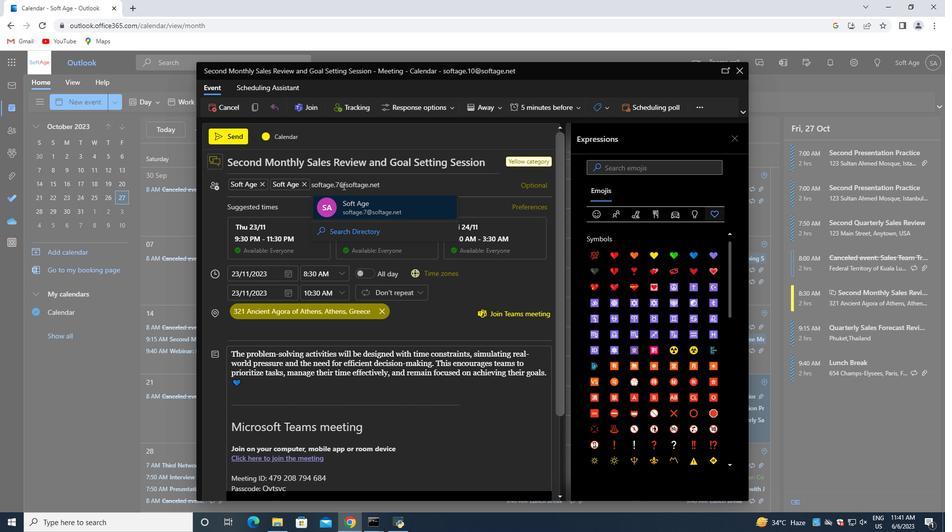 
Action: Mouse moved to (391, 289)
Screenshot: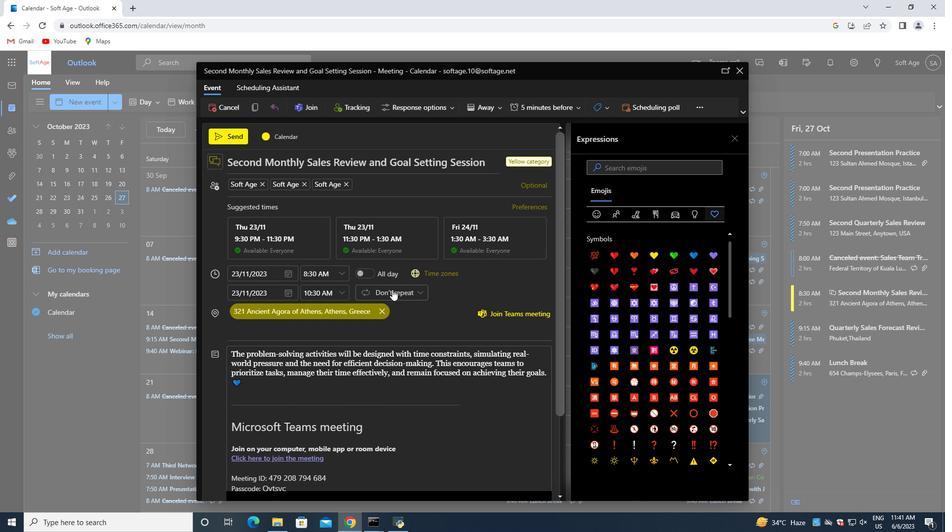 
Action: Mouse scrolled (391, 288) with delta (0, 0)
Screenshot: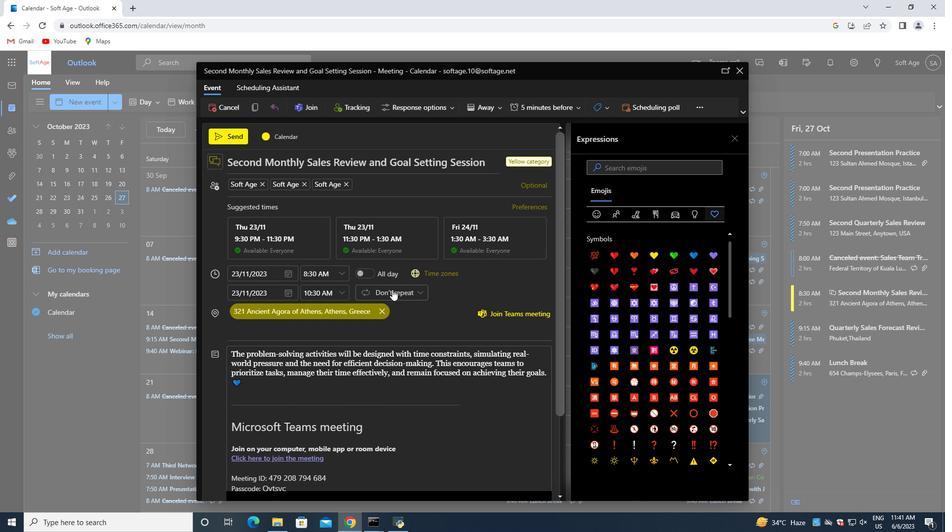 
Action: Mouse moved to (384, 289)
Screenshot: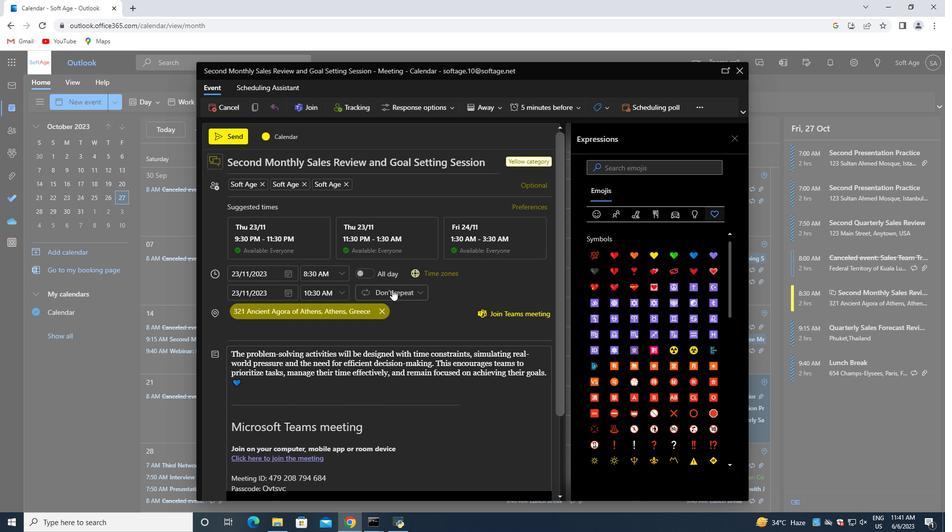 
Action: Mouse scrolled (384, 288) with delta (0, 0)
Screenshot: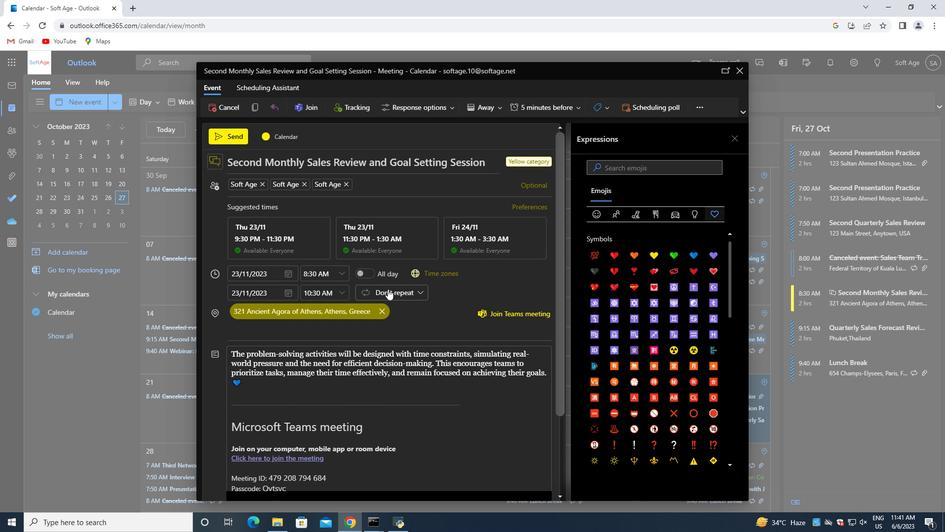 
Action: Mouse moved to (243, 283)
Screenshot: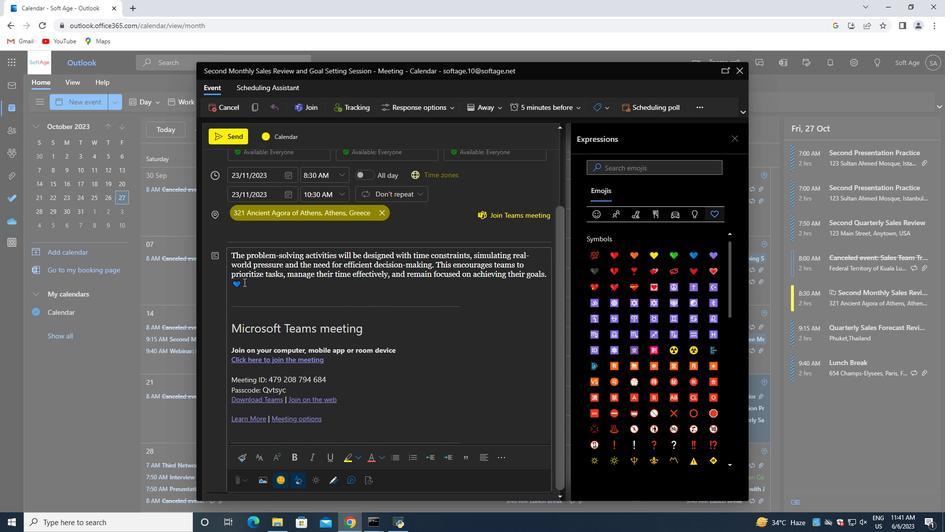 
Action: Mouse pressed left at (243, 283)
Screenshot: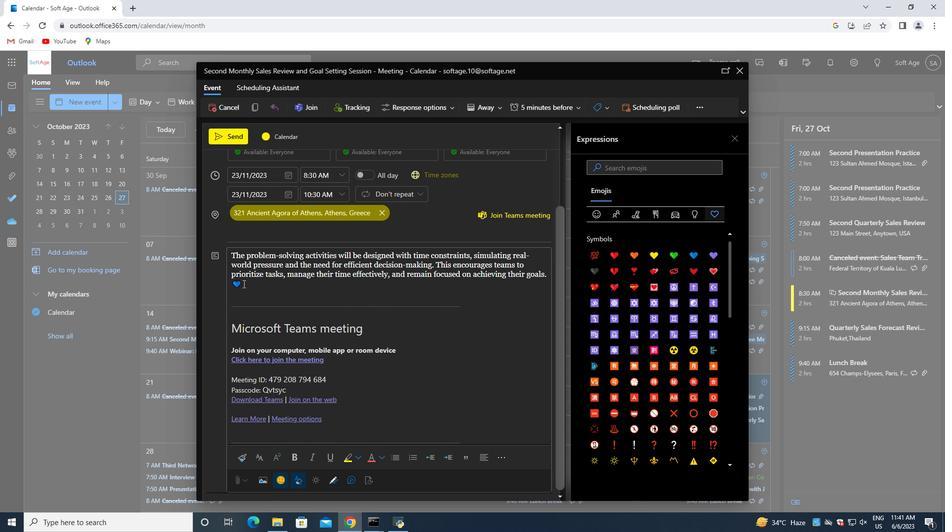 
Action: Mouse moved to (504, 454)
Screenshot: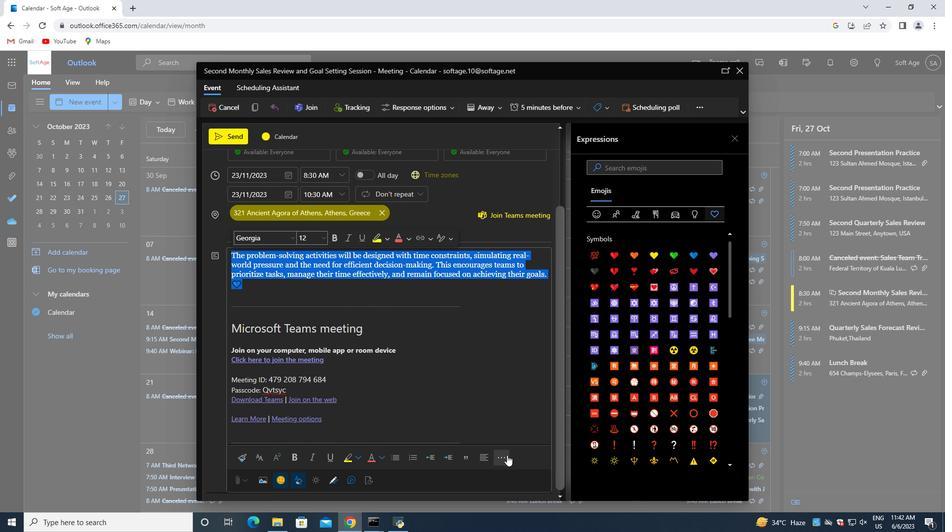 
Action: Mouse pressed left at (504, 454)
Screenshot: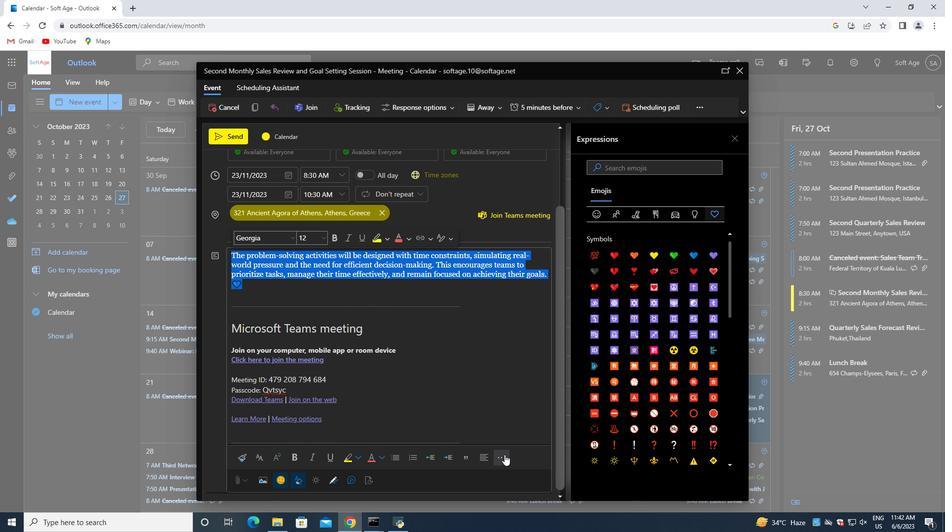 
Action: Mouse moved to (458, 425)
Screenshot: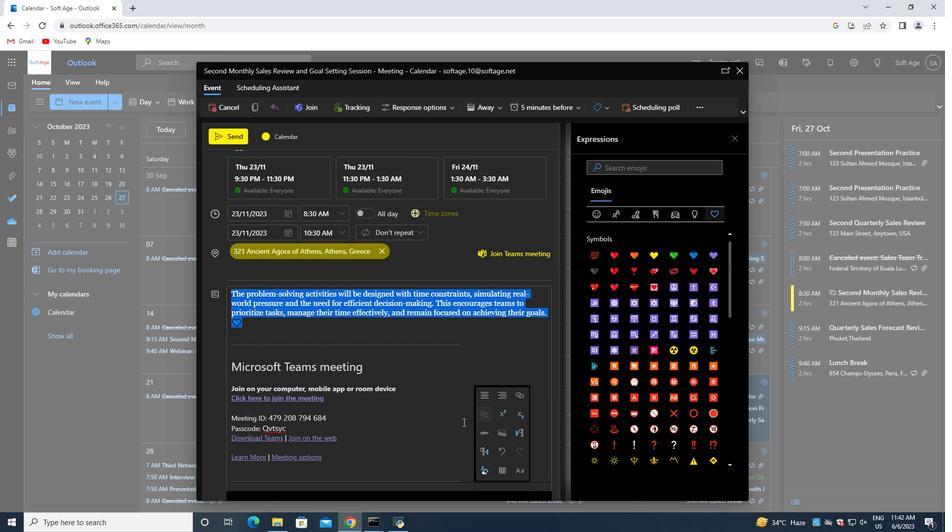 
Action: Mouse pressed left at (458, 425)
Screenshot: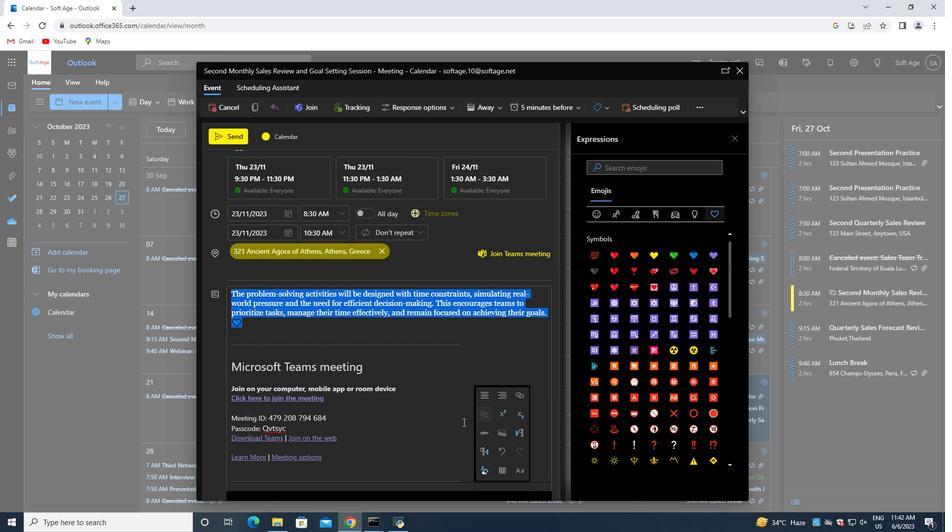 
Action: Mouse moved to (511, 447)
Screenshot: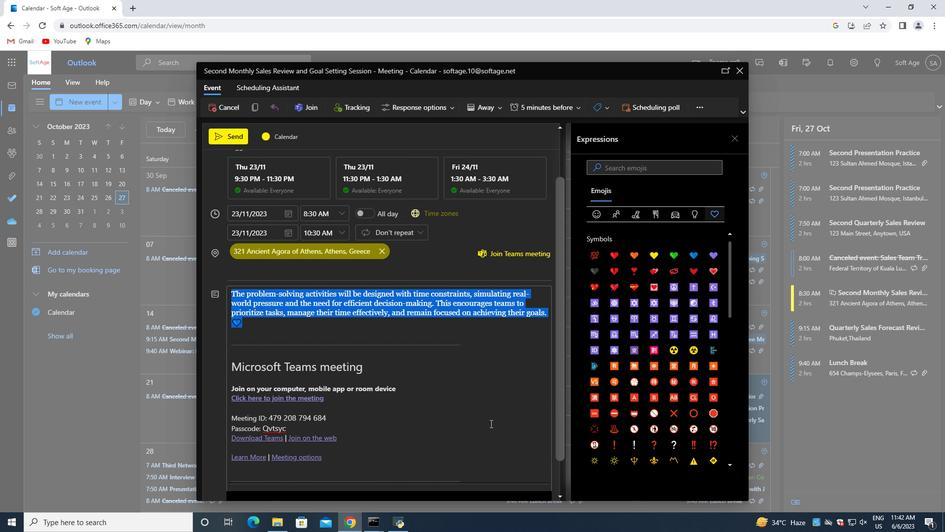 
Action: Mouse scrolled (511, 446) with delta (0, 0)
Screenshot: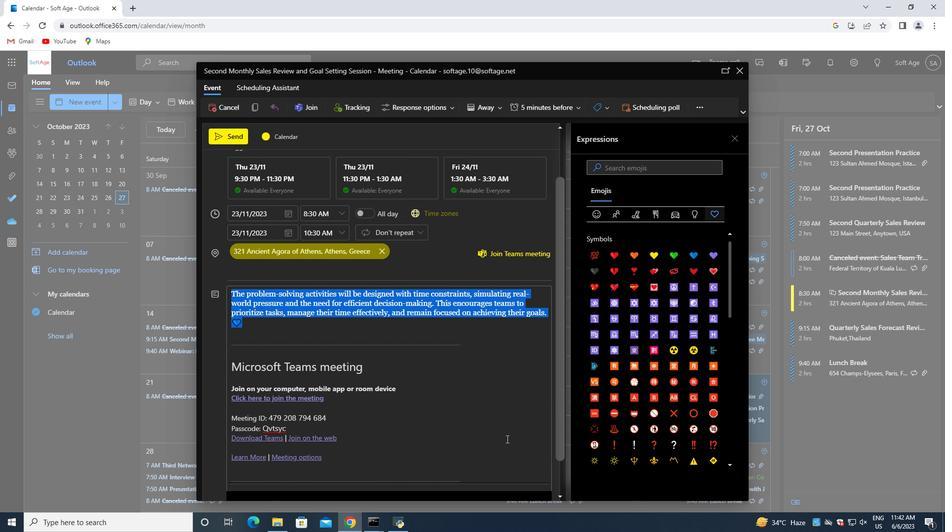 
Action: Mouse moved to (503, 445)
Screenshot: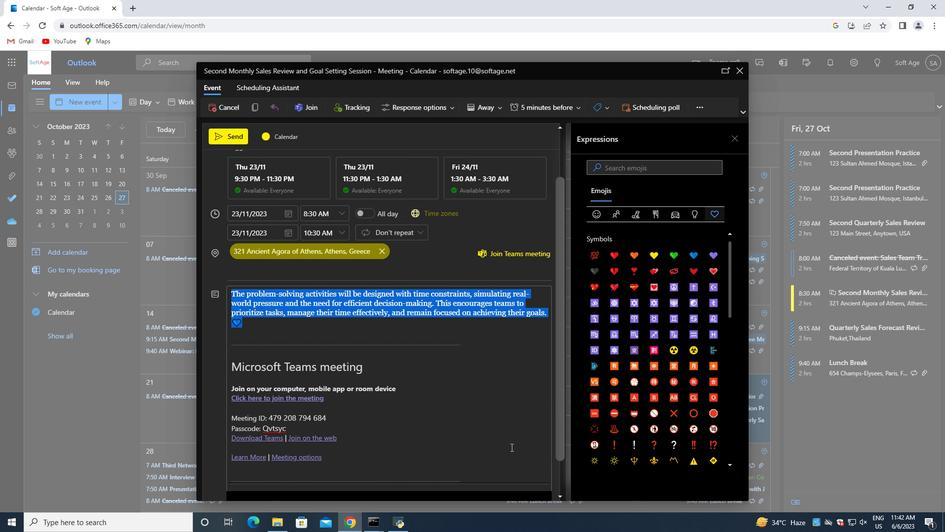 
Action: Mouse scrolled (508, 447) with delta (0, 0)
Screenshot: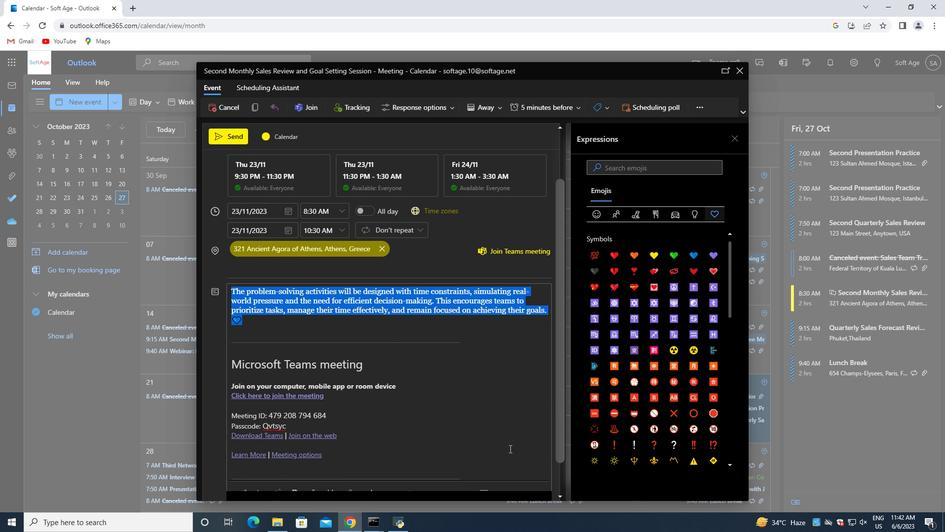 
Action: Mouse moved to (484, 457)
Screenshot: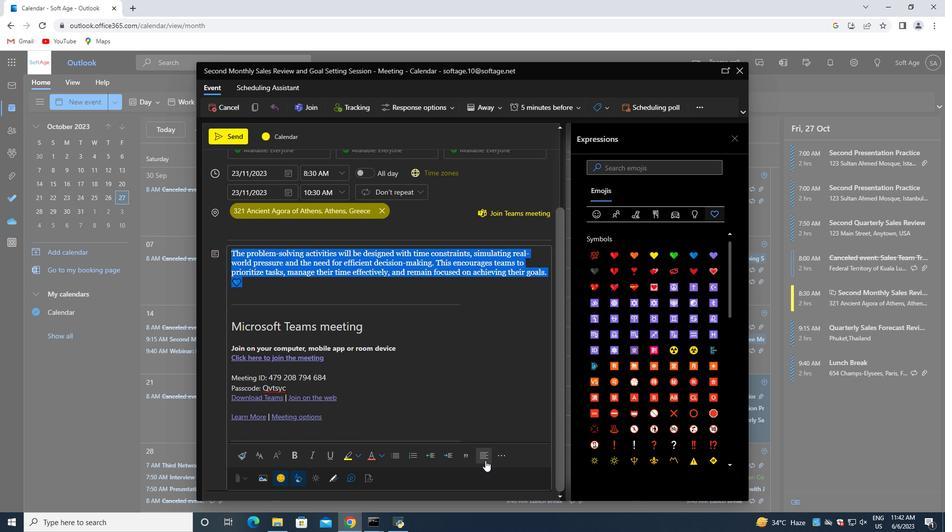 
Action: Mouse pressed left at (484, 457)
Screenshot: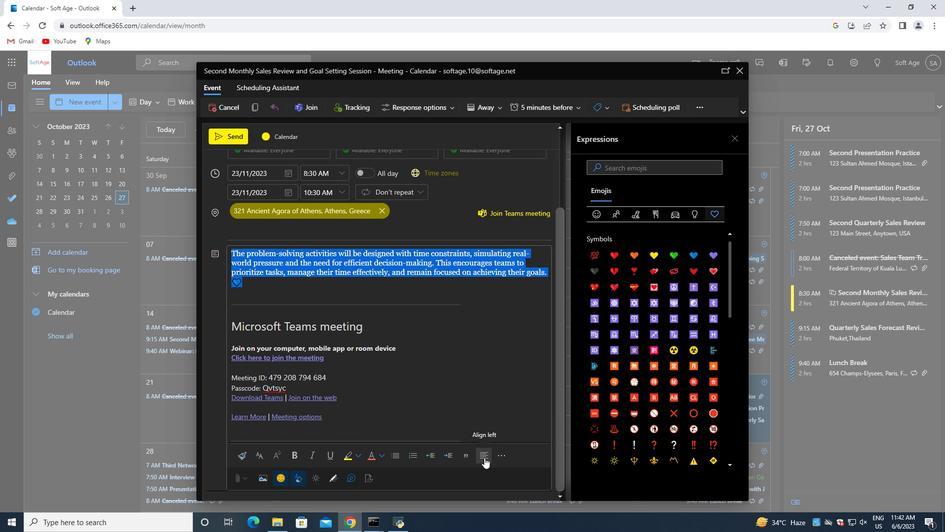 
Action: Mouse moved to (349, 420)
Screenshot: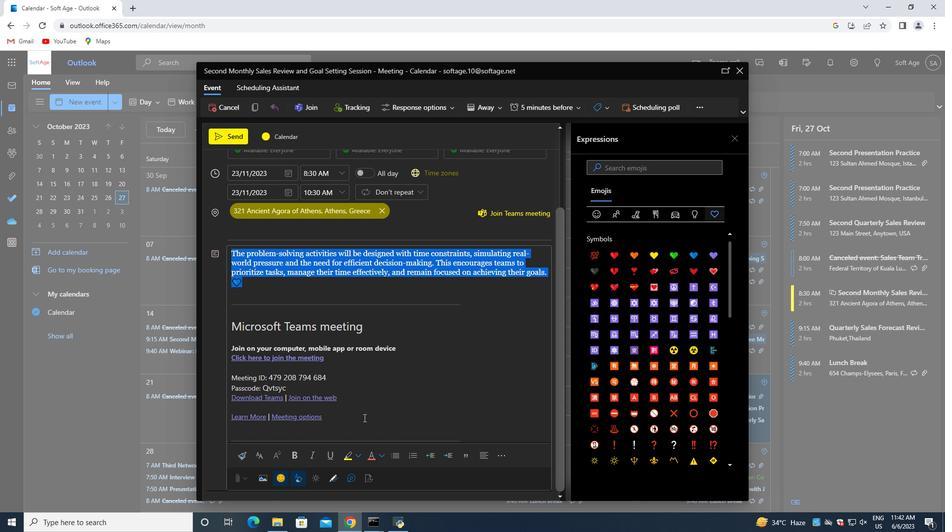 
Action: Mouse scrolled (349, 420) with delta (0, 0)
Screenshot: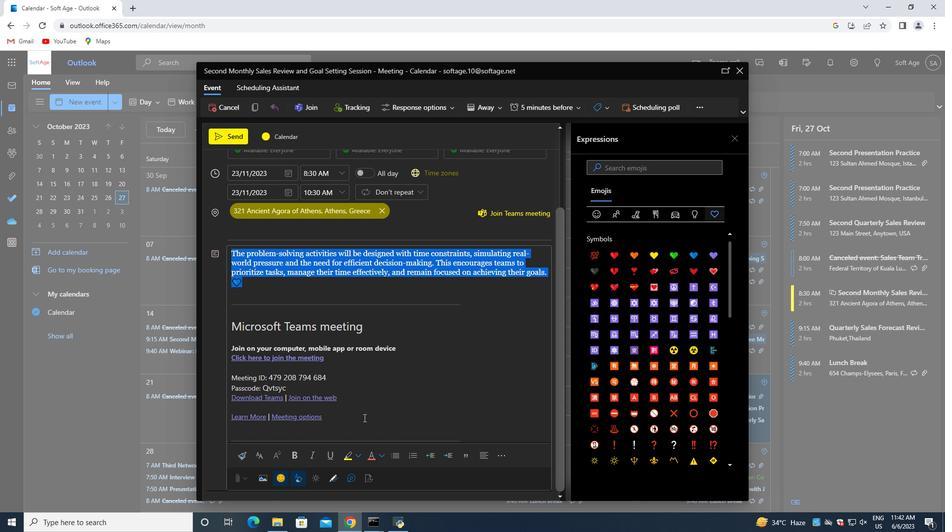 
Action: Mouse moved to (382, 453)
Screenshot: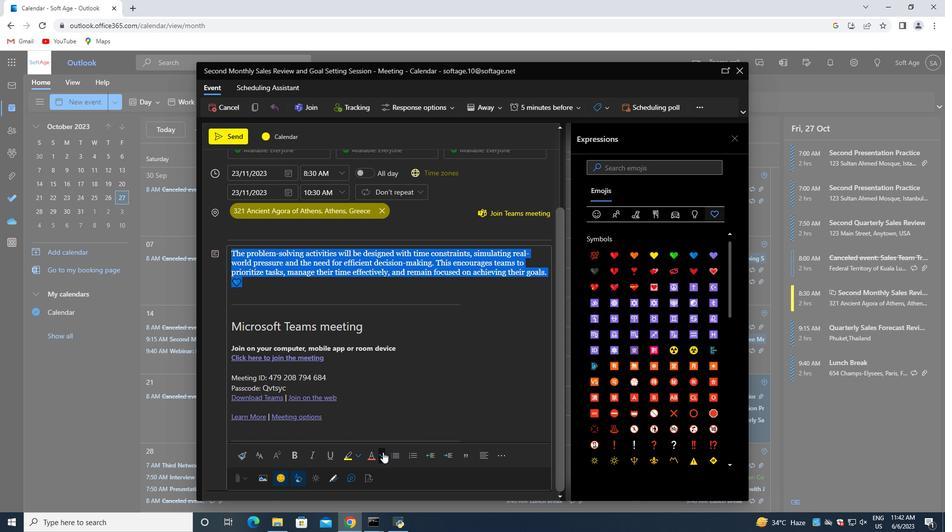 
Action: Mouse pressed left at (382, 453)
Screenshot: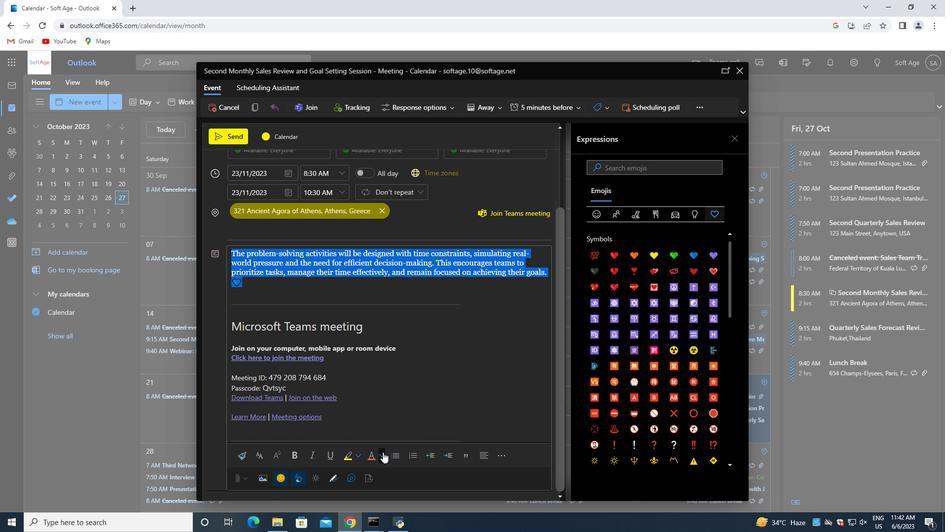 
Action: Mouse moved to (436, 393)
Screenshot: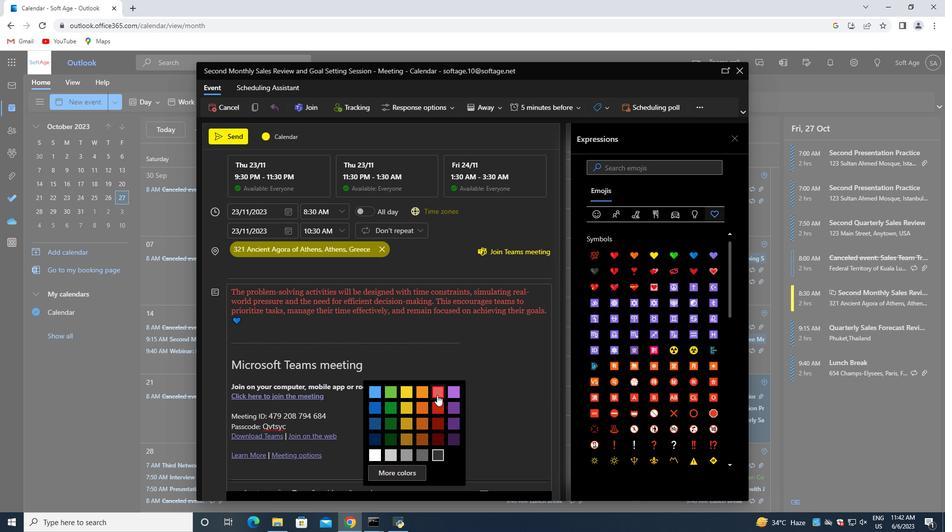 
Action: Mouse pressed left at (436, 393)
Screenshot: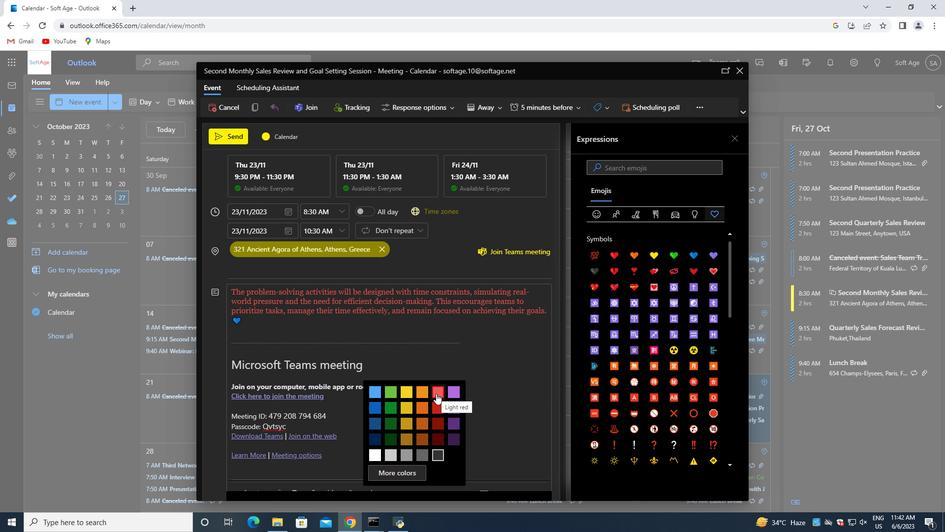 
Action: Mouse moved to (257, 323)
Screenshot: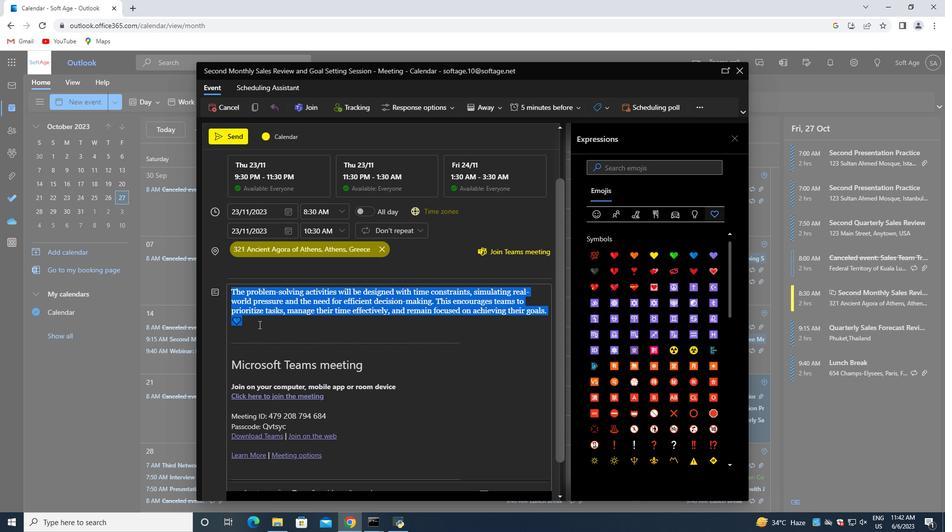 
Action: Mouse pressed left at (257, 323)
Screenshot: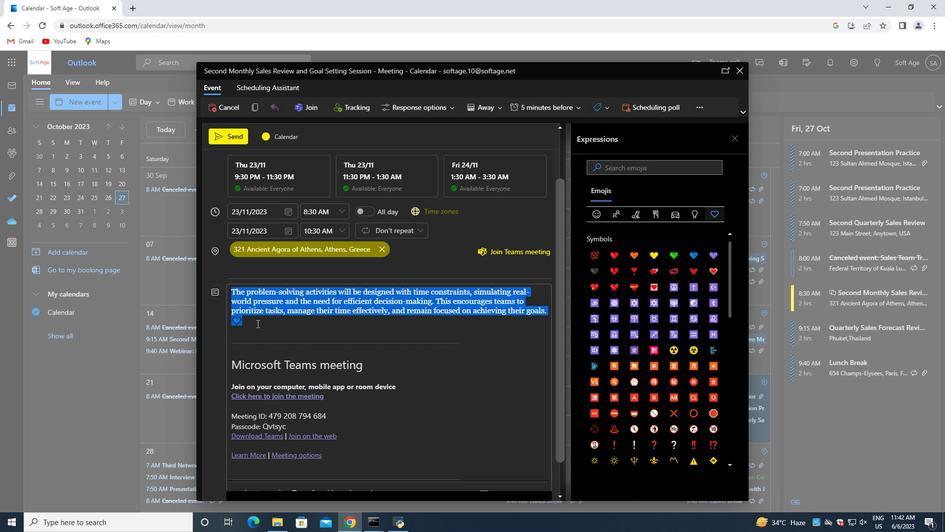 
Action: Mouse scrolled (257, 324) with delta (0, 0)
Screenshot: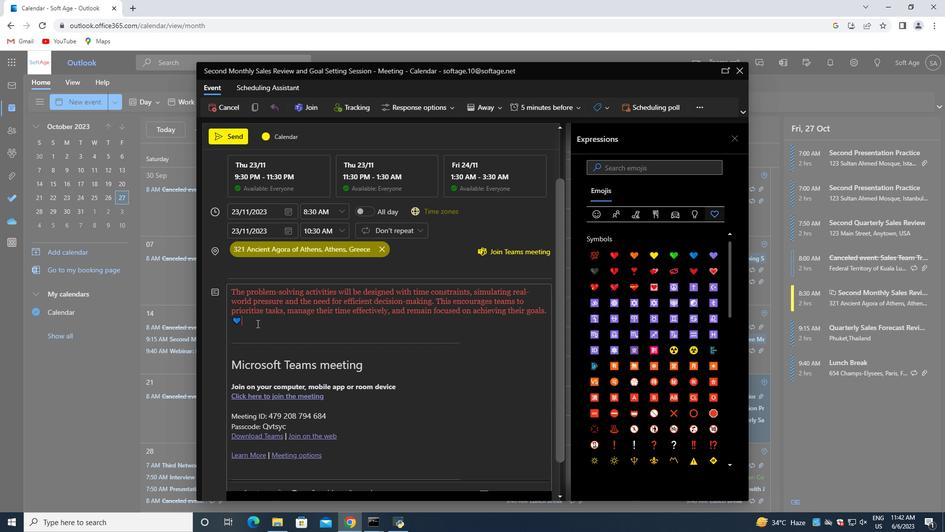 
Action: Mouse scrolled (257, 324) with delta (0, 0)
Screenshot: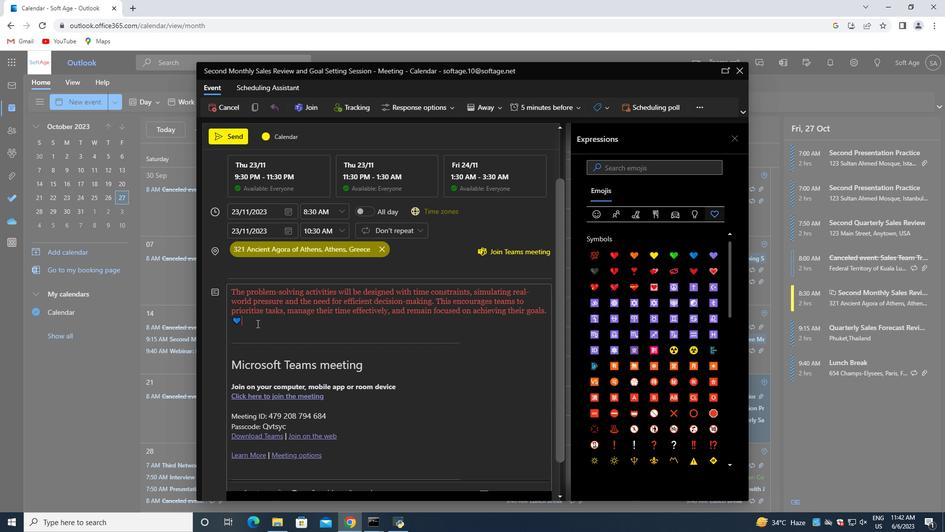 
Action: Mouse scrolled (257, 324) with delta (0, 0)
Screenshot: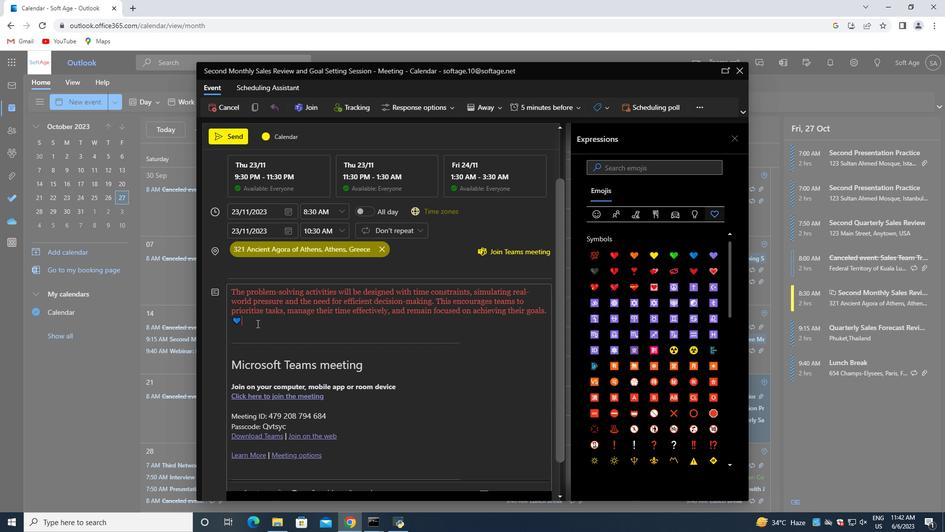 
Action: Mouse scrolled (257, 324) with delta (0, 0)
Screenshot: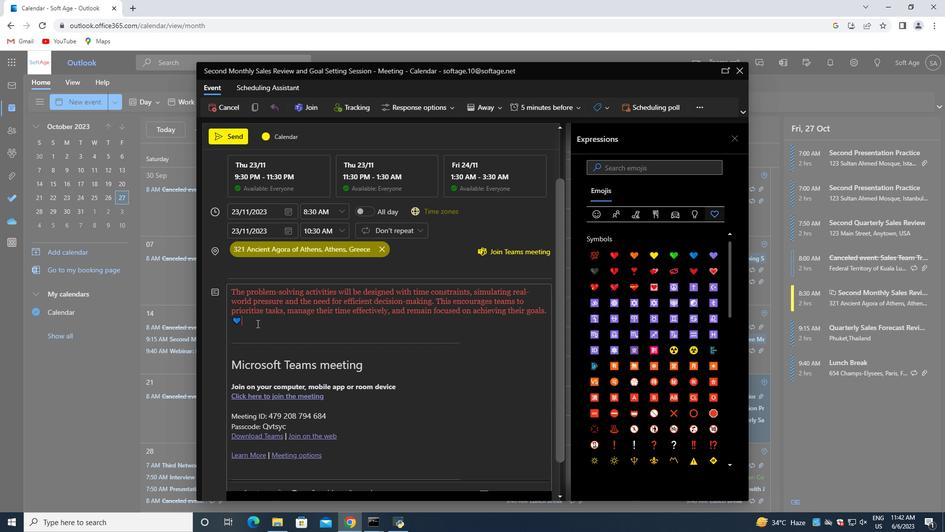 
Action: Mouse scrolled (257, 324) with delta (0, 0)
Screenshot: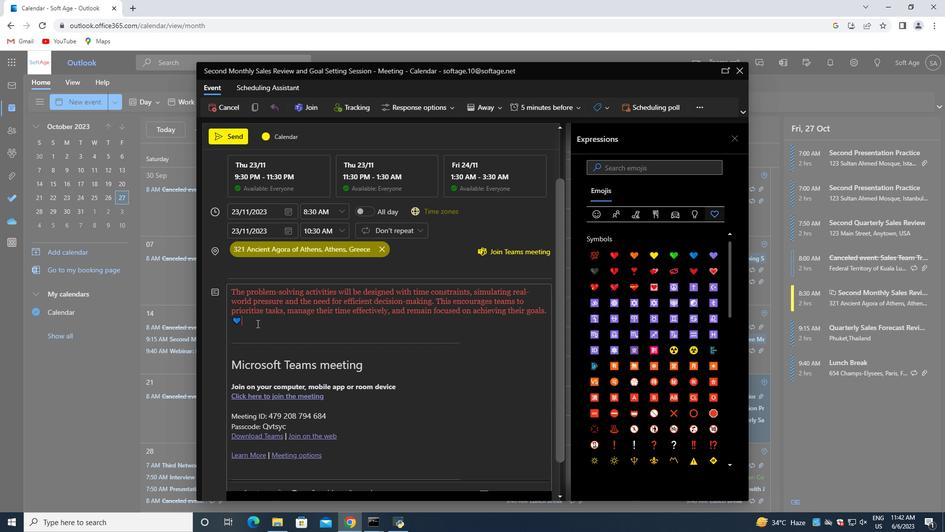 
Action: Mouse moved to (219, 161)
Screenshot: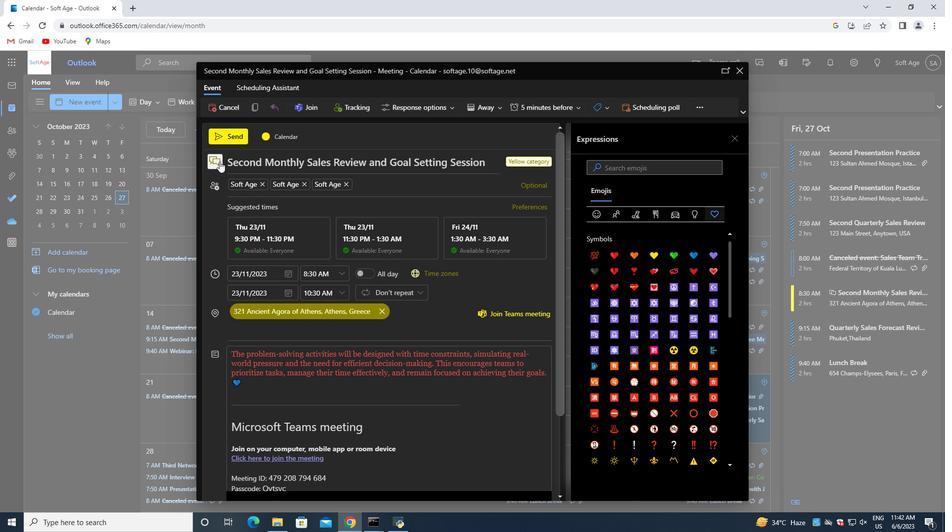
Action: Mouse pressed left at (219, 161)
Screenshot: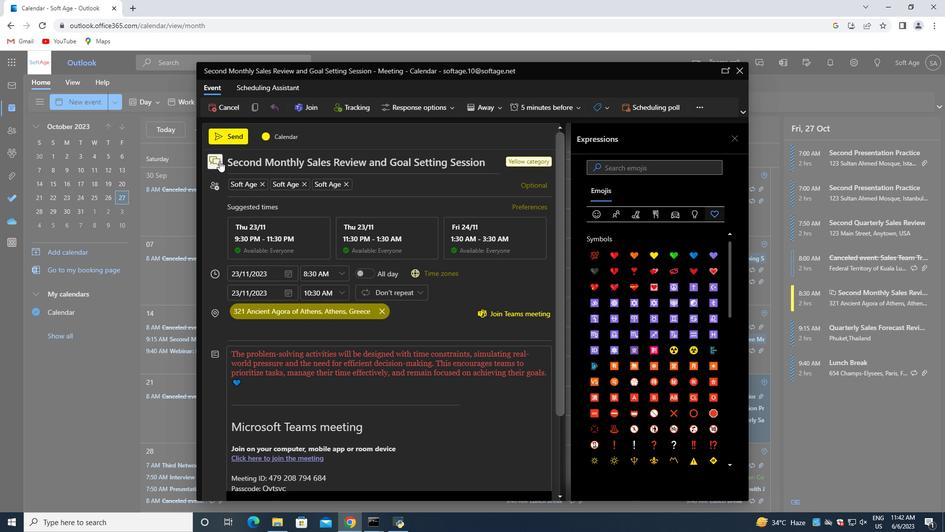 
Action: Mouse moved to (219, 179)
Screenshot: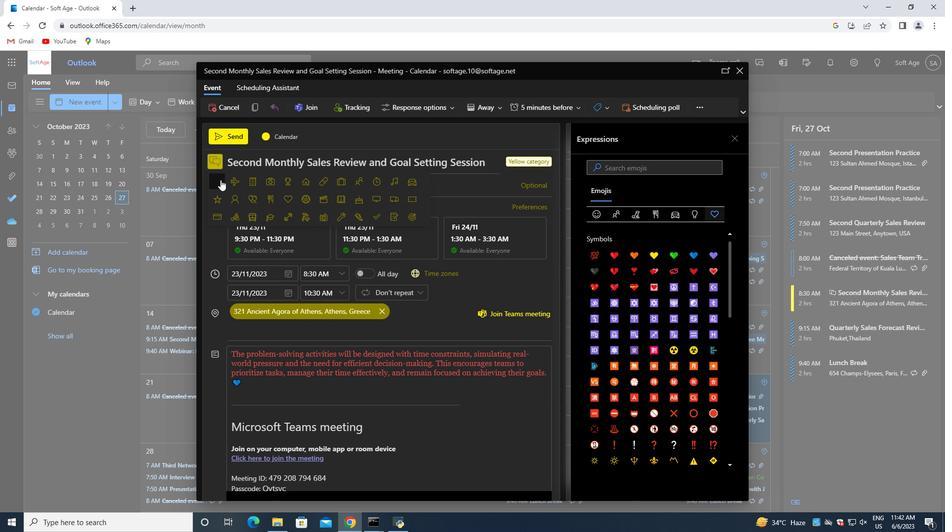 
Action: Mouse pressed left at (219, 179)
Screenshot: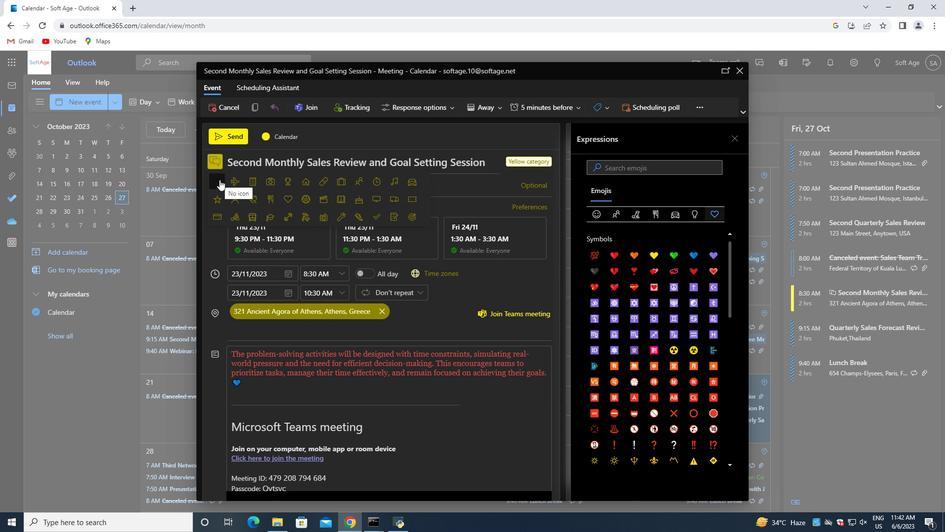 
Action: Mouse moved to (232, 137)
Screenshot: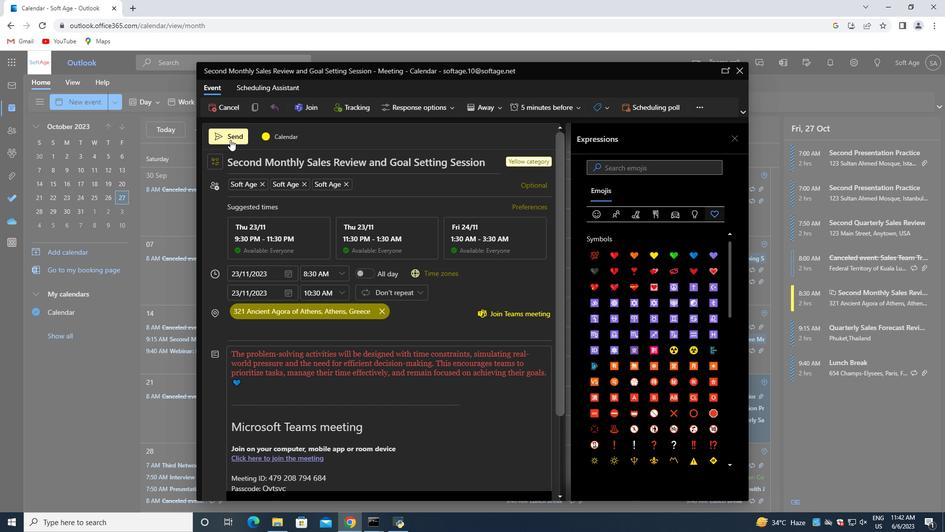 
Action: Mouse pressed left at (232, 137)
Screenshot: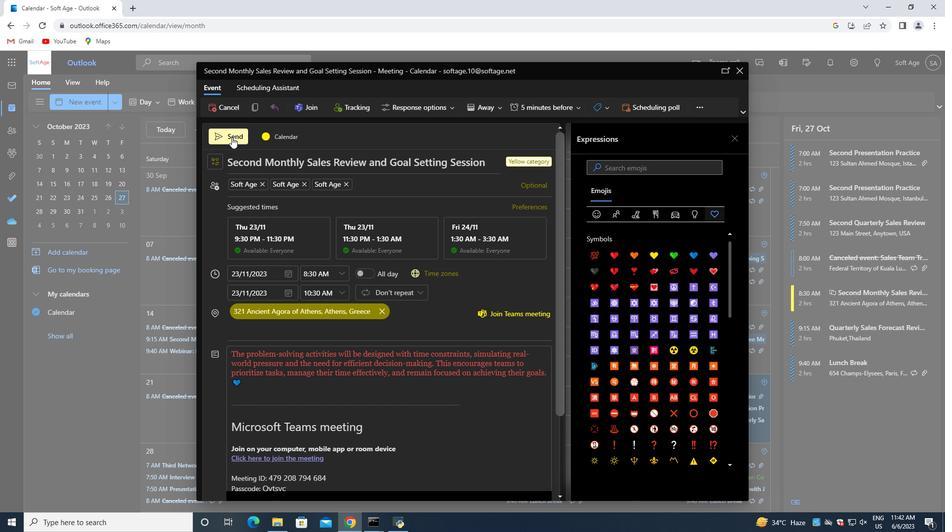 
